Task: Find connections with filter location Wesel with filter topic #sustainabilitywith filter profile language French with filter current company Rabobank with filter school Yenepoya University with filter industry Religious Institutions with filter service category Public Speaking with filter keywords title Porter
Action: Mouse moved to (578, 82)
Screenshot: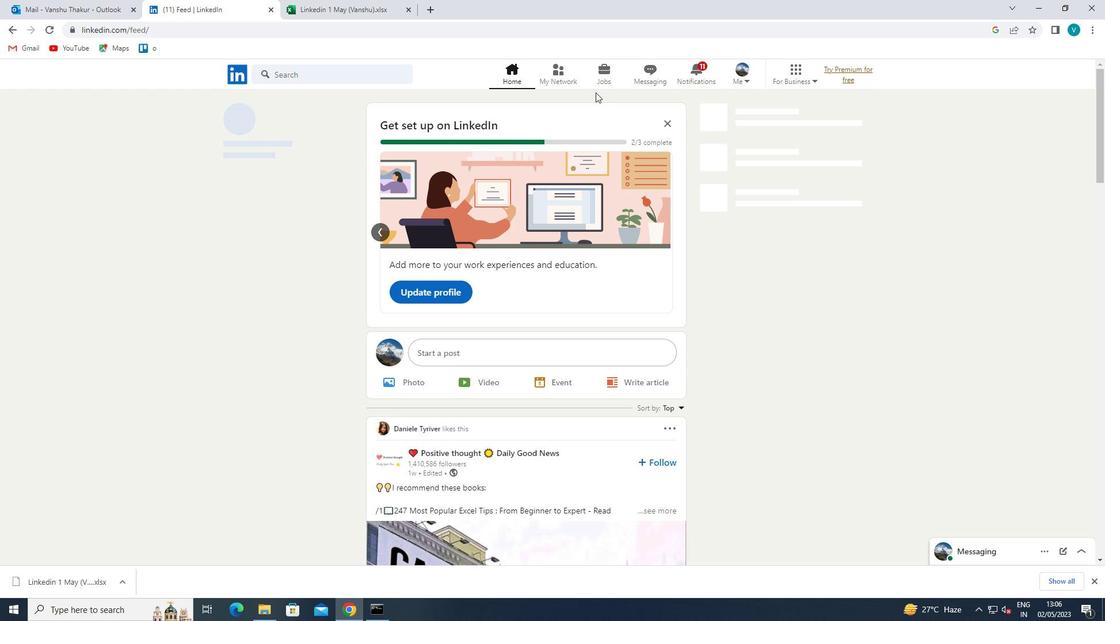 
Action: Mouse pressed left at (578, 82)
Screenshot: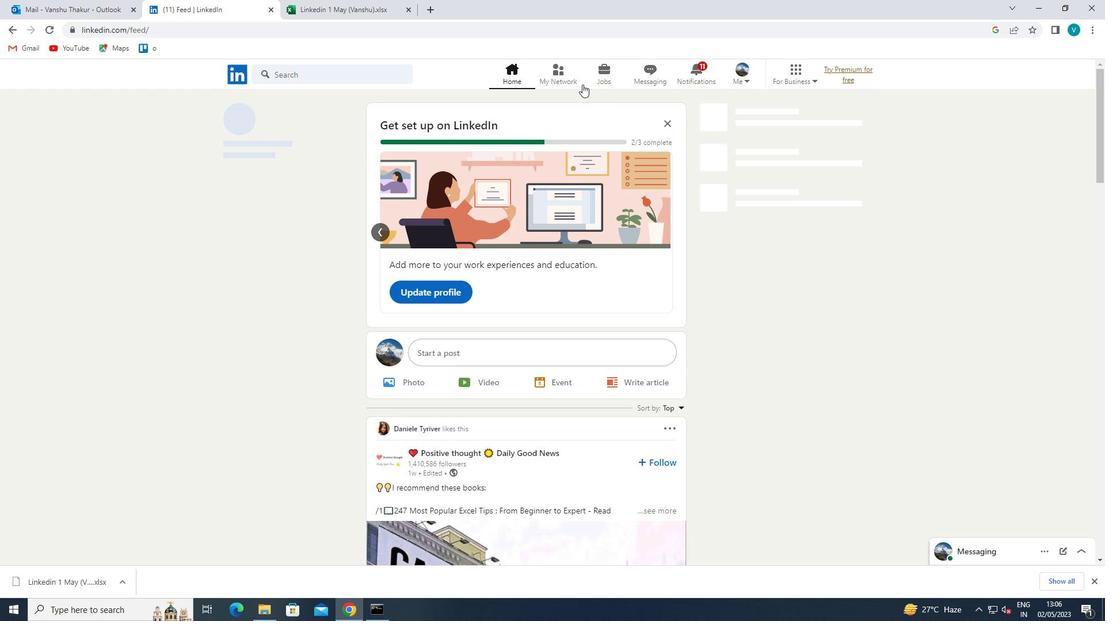 
Action: Mouse moved to (299, 142)
Screenshot: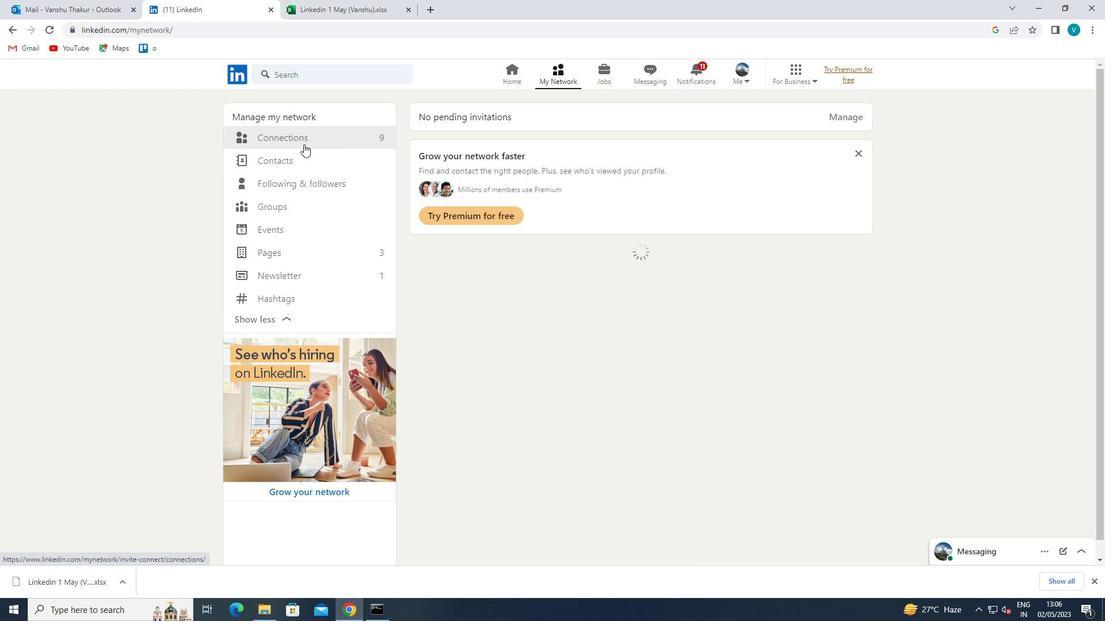 
Action: Mouse pressed left at (299, 142)
Screenshot: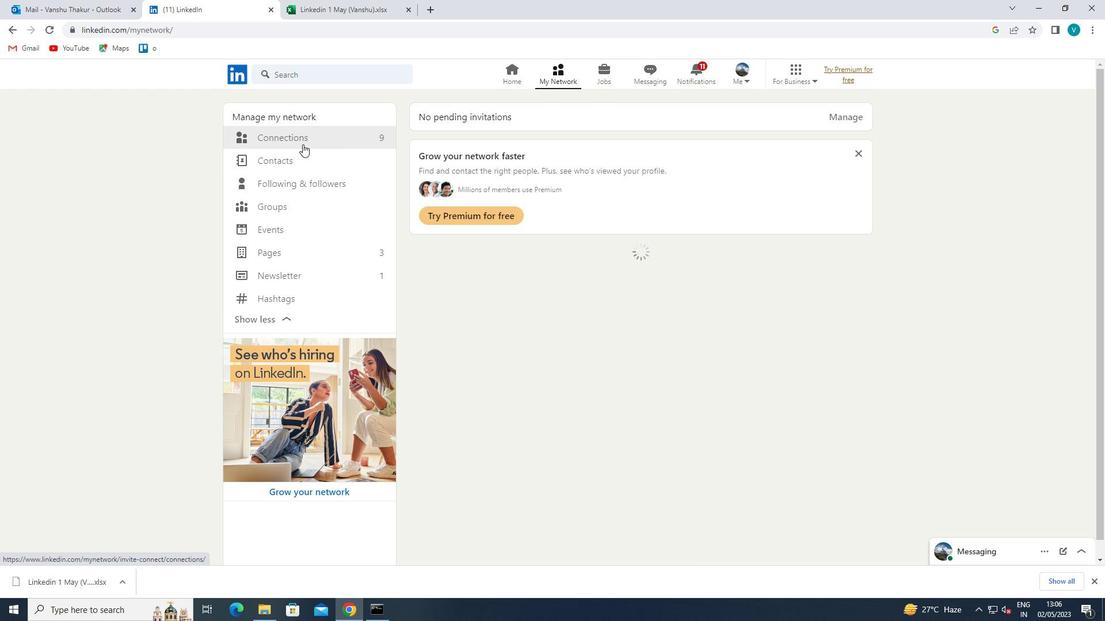
Action: Mouse moved to (622, 142)
Screenshot: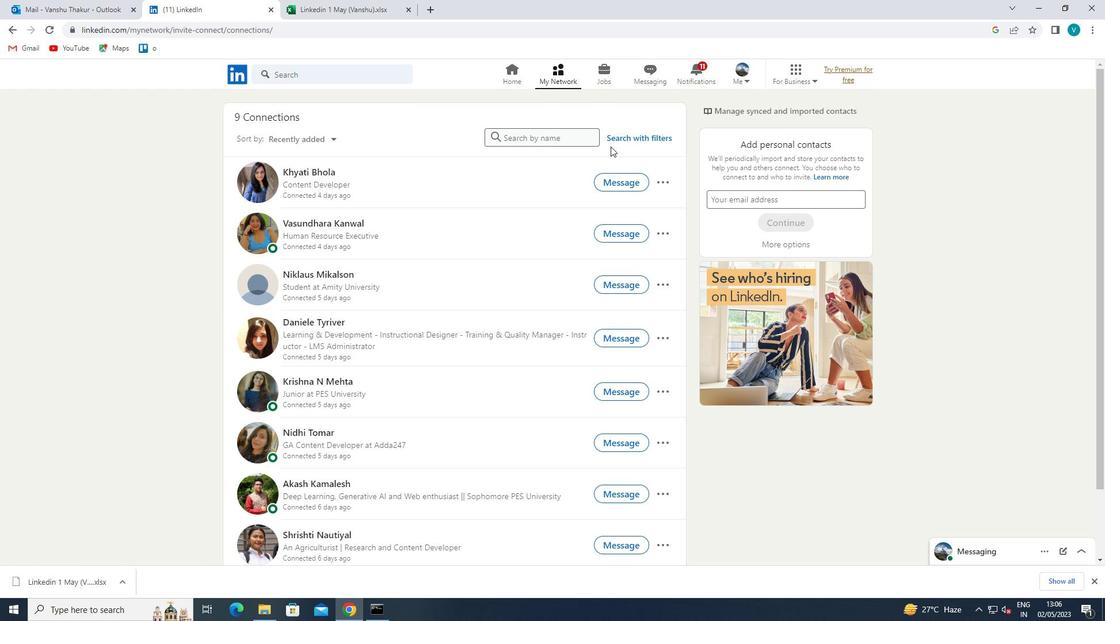 
Action: Mouse pressed left at (622, 142)
Screenshot: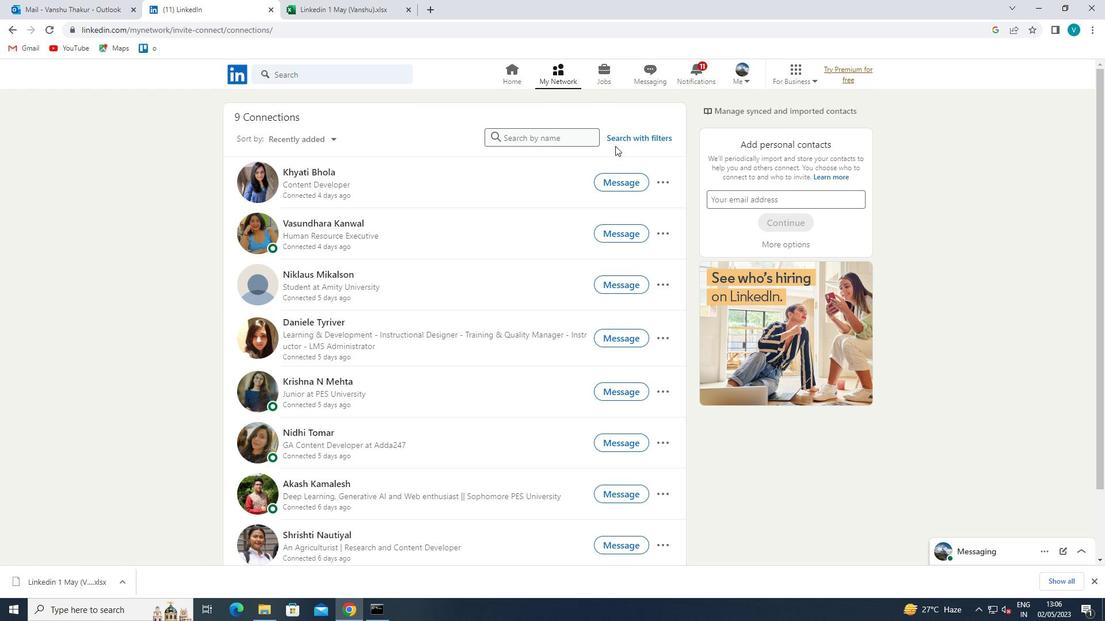 
Action: Mouse moved to (554, 108)
Screenshot: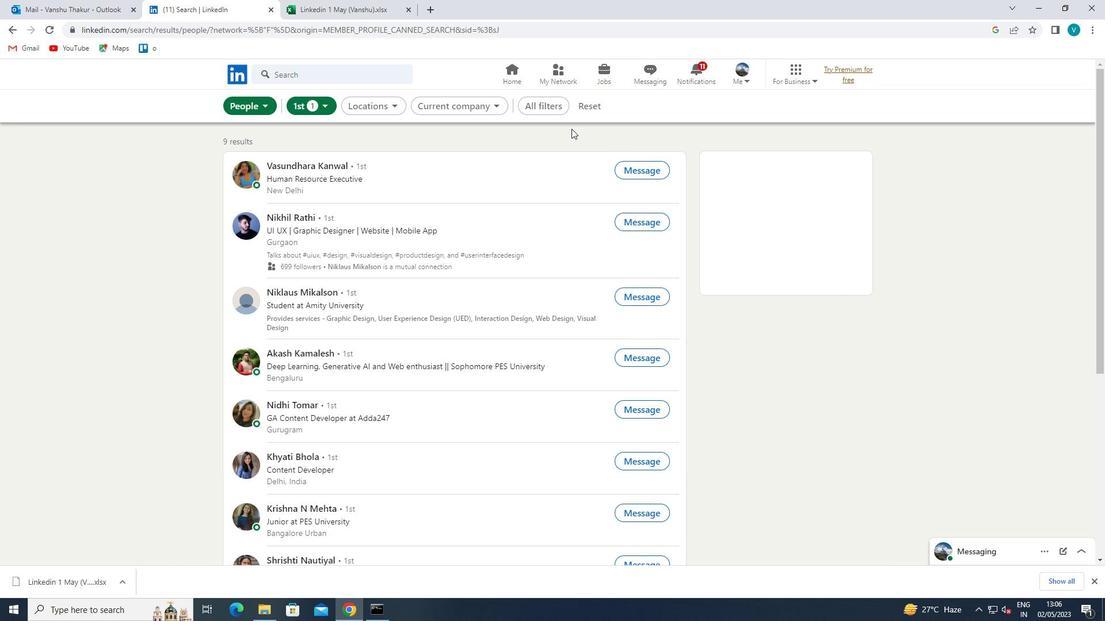
Action: Mouse pressed left at (554, 108)
Screenshot: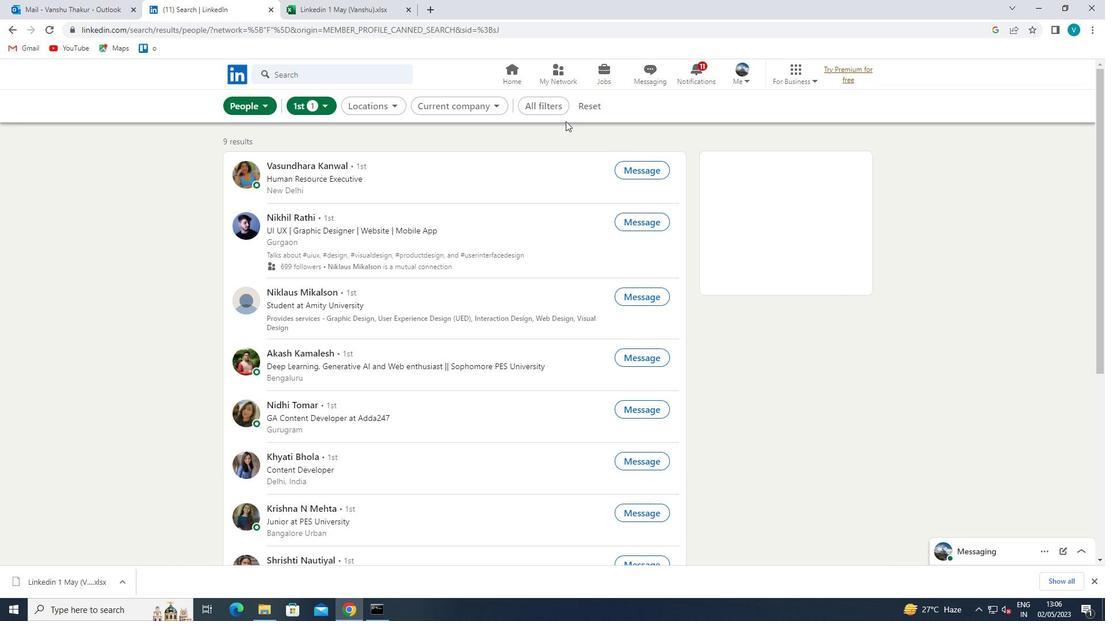 
Action: Mouse moved to (917, 229)
Screenshot: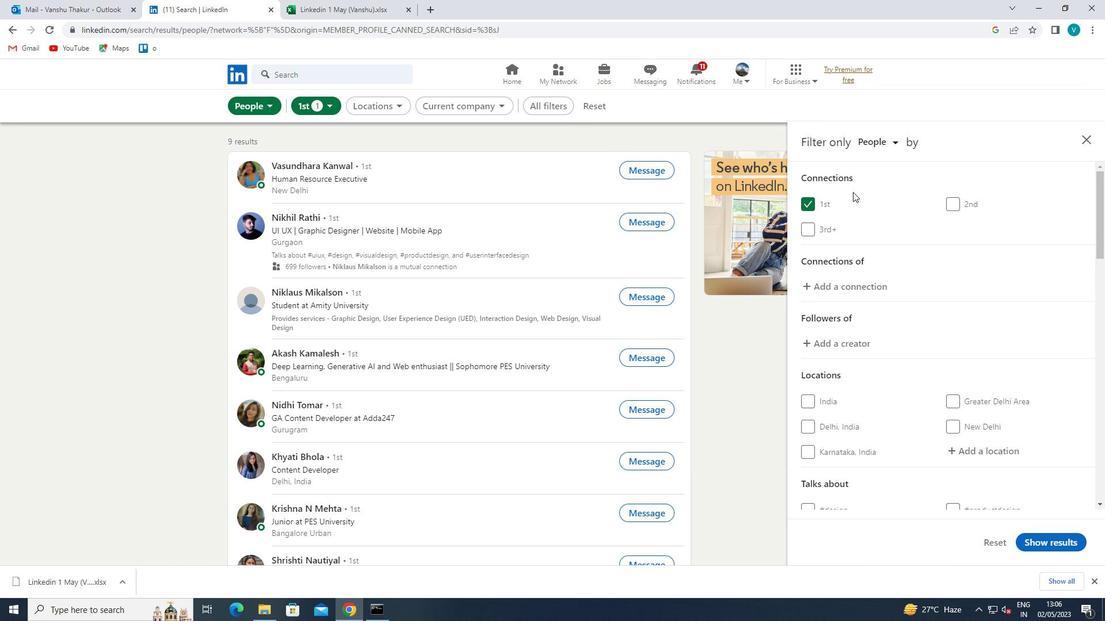 
Action: Mouse scrolled (917, 229) with delta (0, 0)
Screenshot: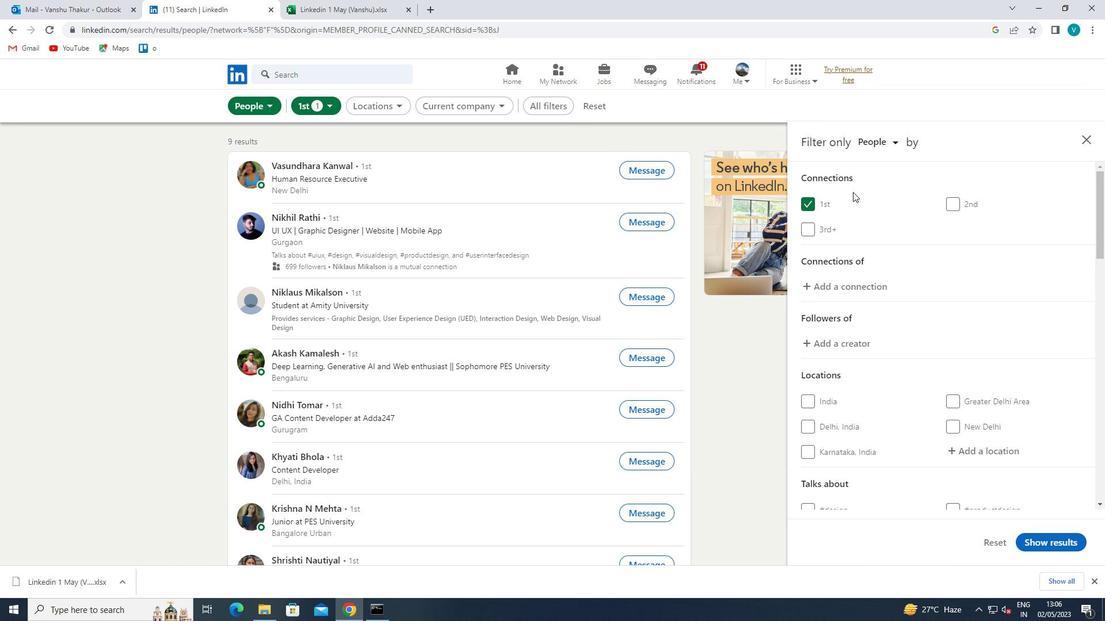 
Action: Mouse moved to (988, 390)
Screenshot: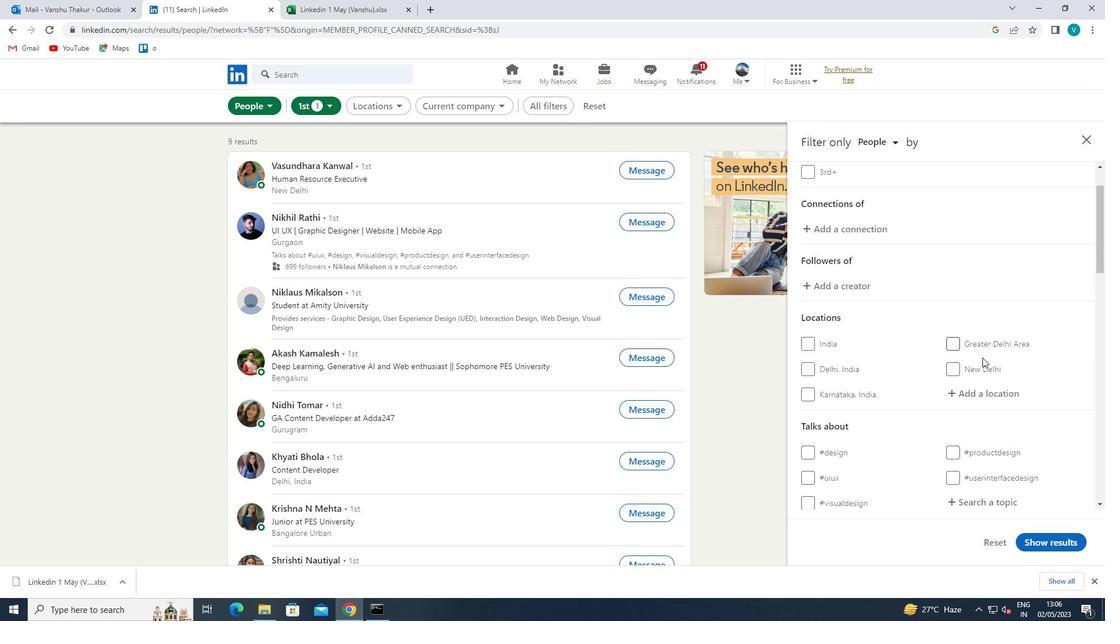 
Action: Mouse pressed left at (988, 390)
Screenshot: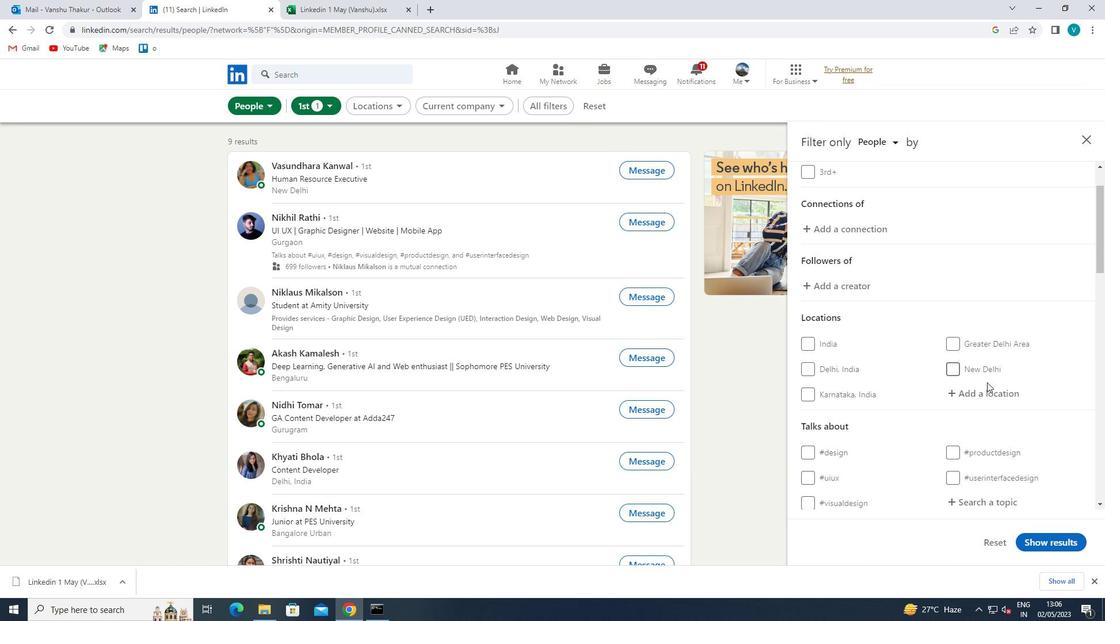 
Action: Key pressed <Key.shift>WESEL
Screenshot: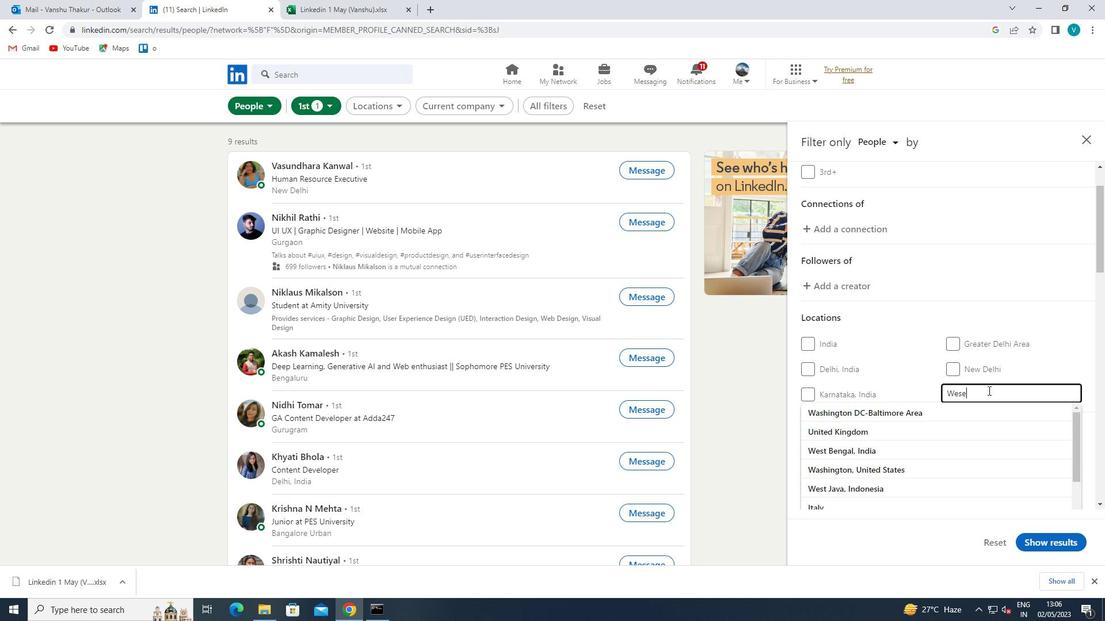 
Action: Mouse moved to (952, 413)
Screenshot: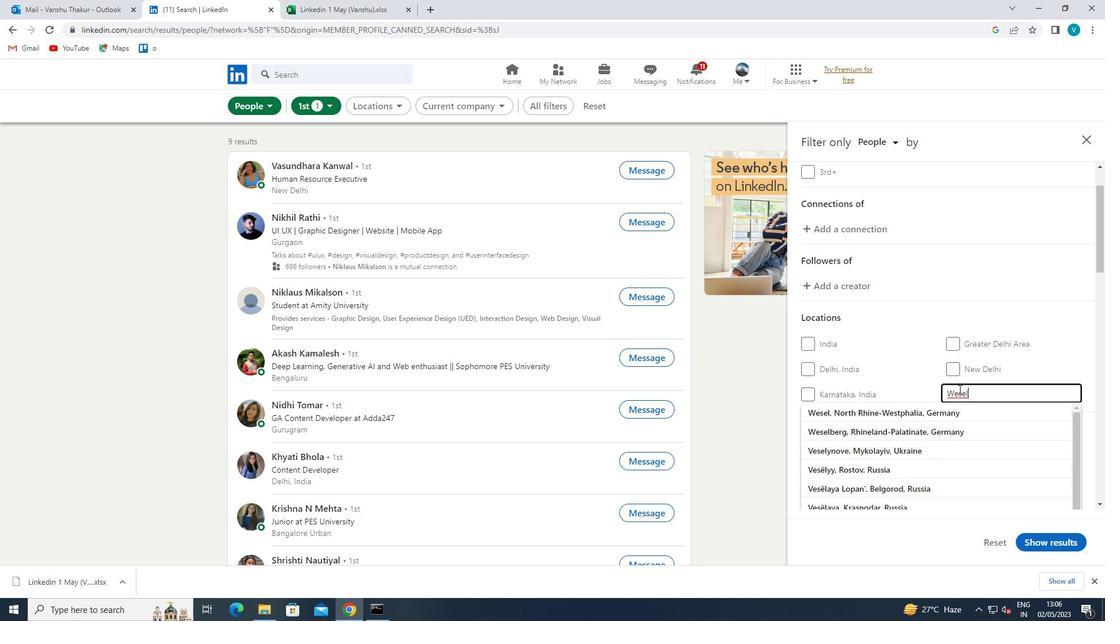 
Action: Mouse pressed left at (952, 413)
Screenshot: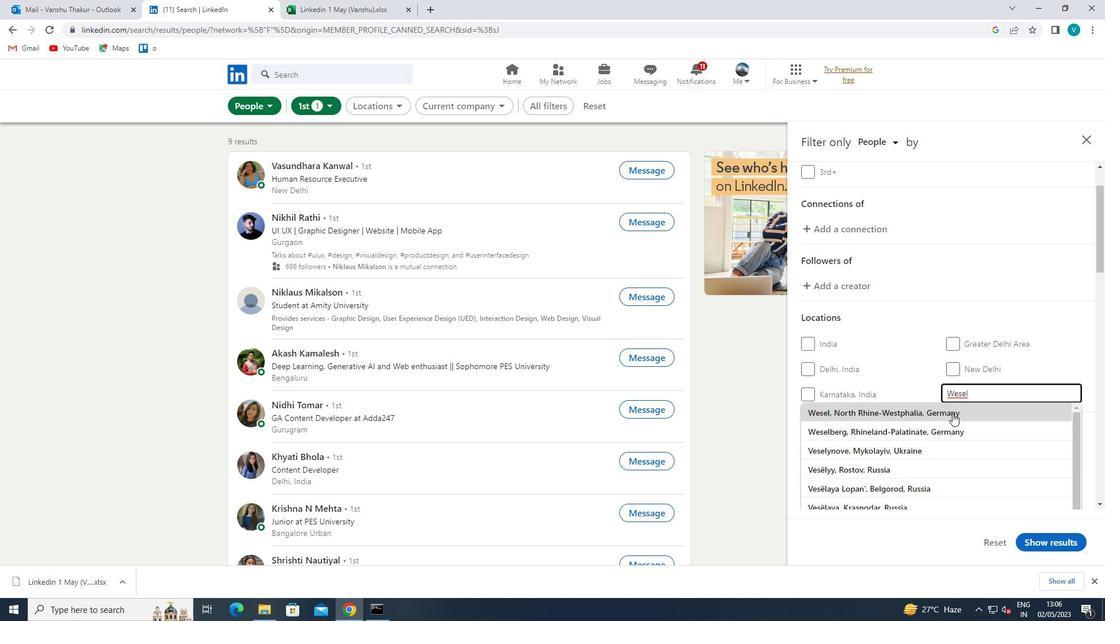 
Action: Mouse scrolled (952, 413) with delta (0, 0)
Screenshot: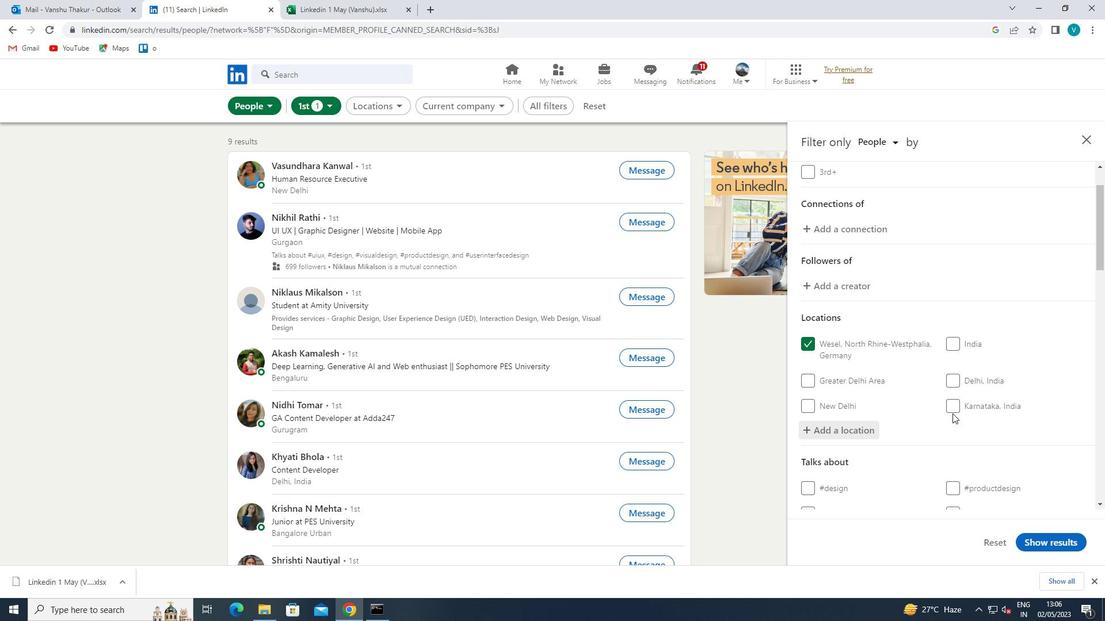 
Action: Mouse scrolled (952, 413) with delta (0, 0)
Screenshot: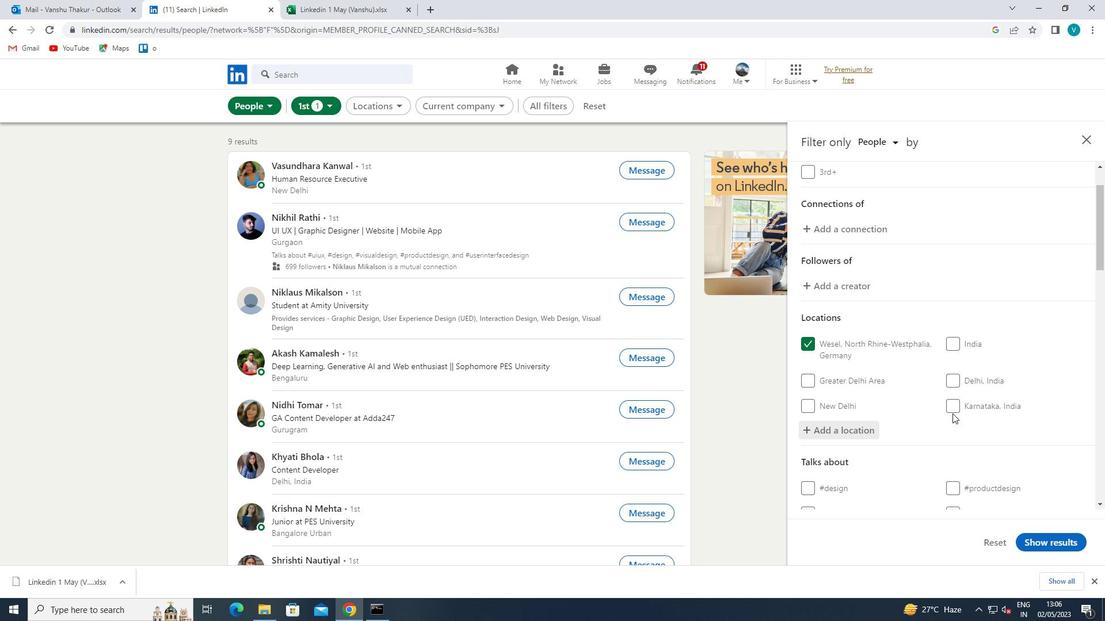 
Action: Mouse scrolled (952, 413) with delta (0, 0)
Screenshot: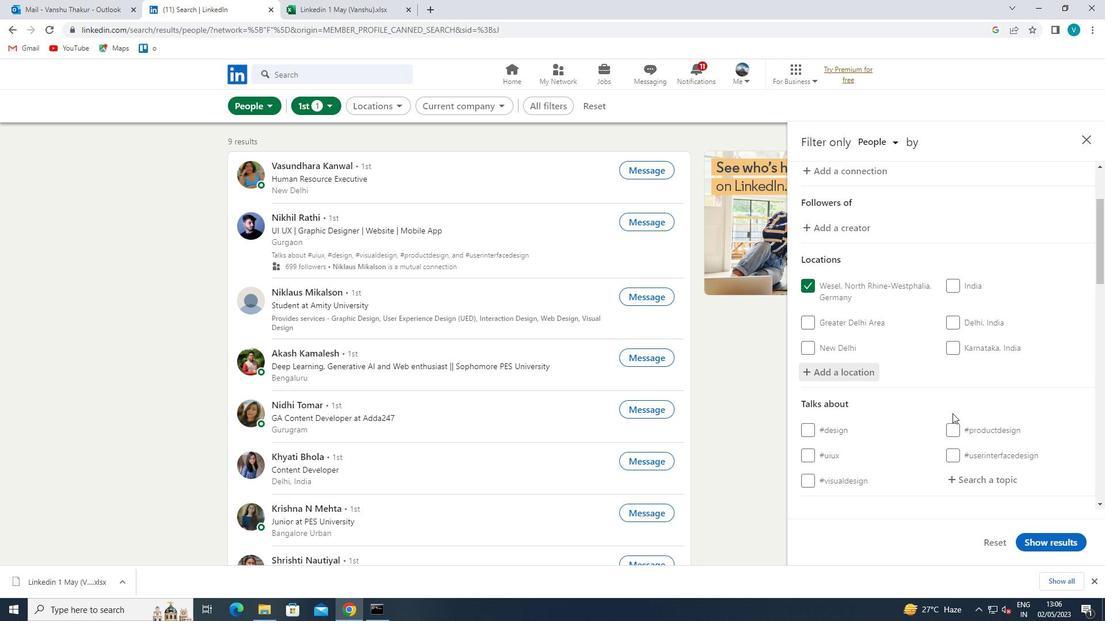 
Action: Mouse moved to (981, 370)
Screenshot: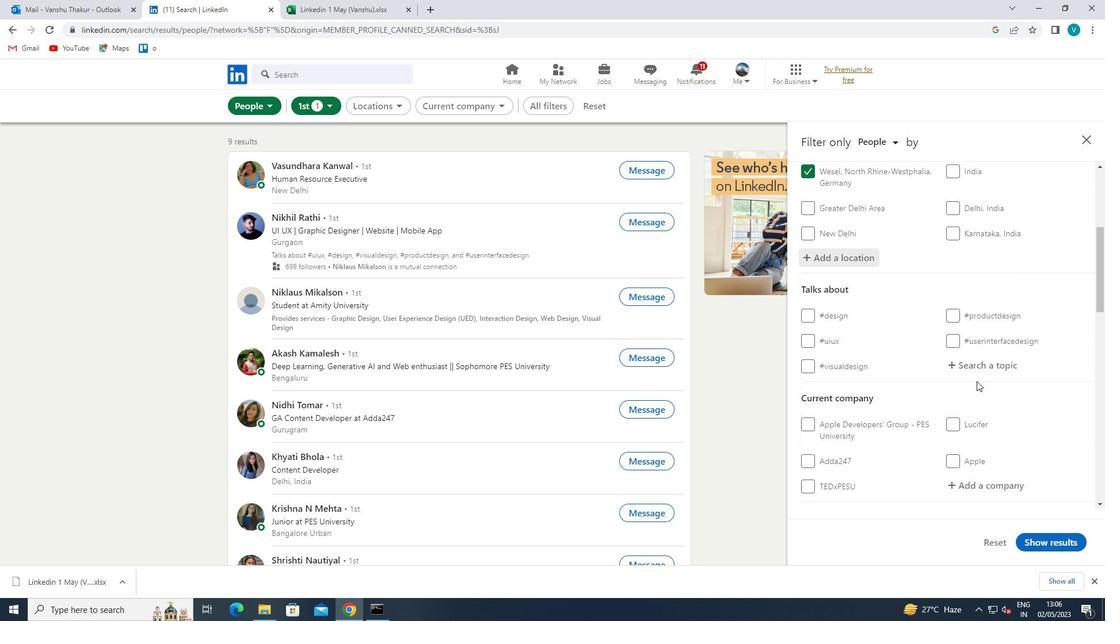 
Action: Mouse pressed left at (981, 370)
Screenshot: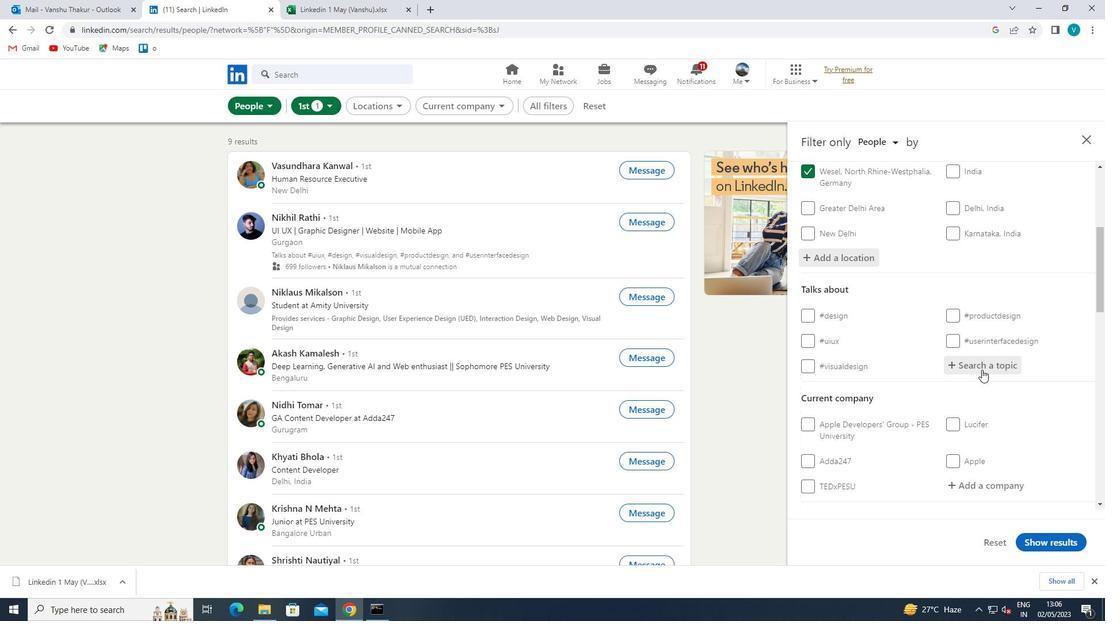 
Action: Key pressed <Key.shift><Key.shift>#SUSTAINABILITY
Screenshot: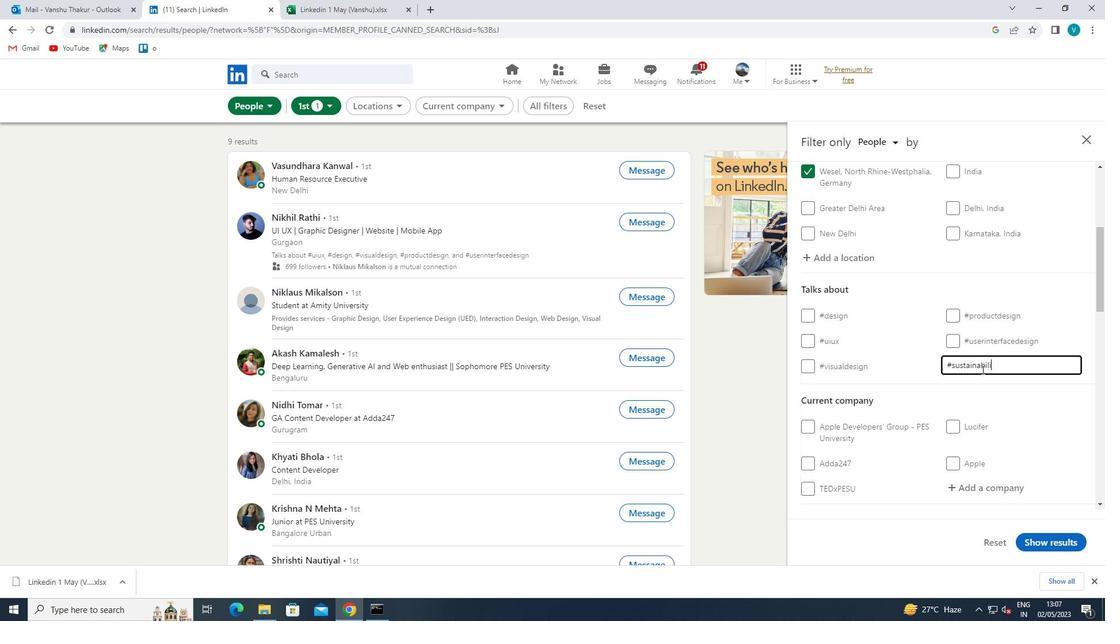 
Action: Mouse moved to (929, 378)
Screenshot: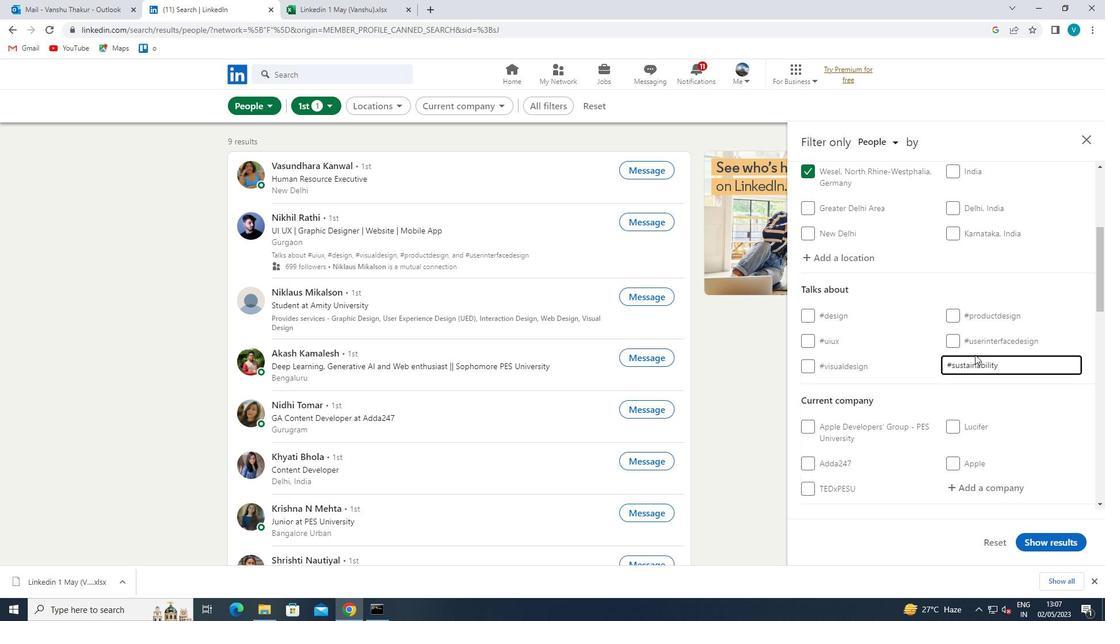
Action: Mouse pressed left at (929, 378)
Screenshot: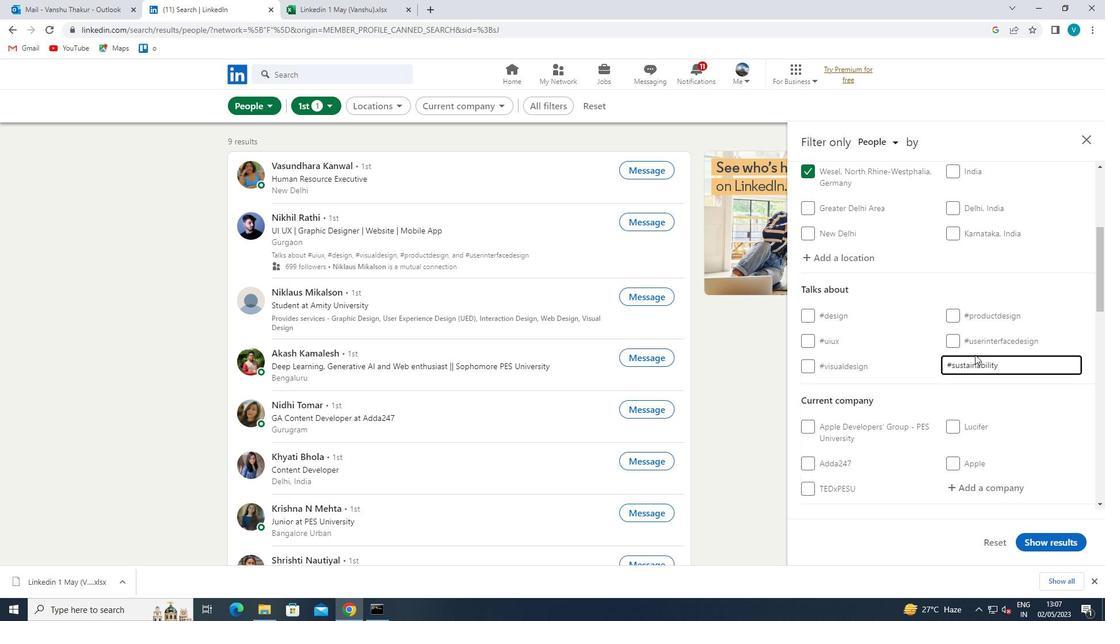 
Action: Mouse scrolled (929, 378) with delta (0, 0)
Screenshot: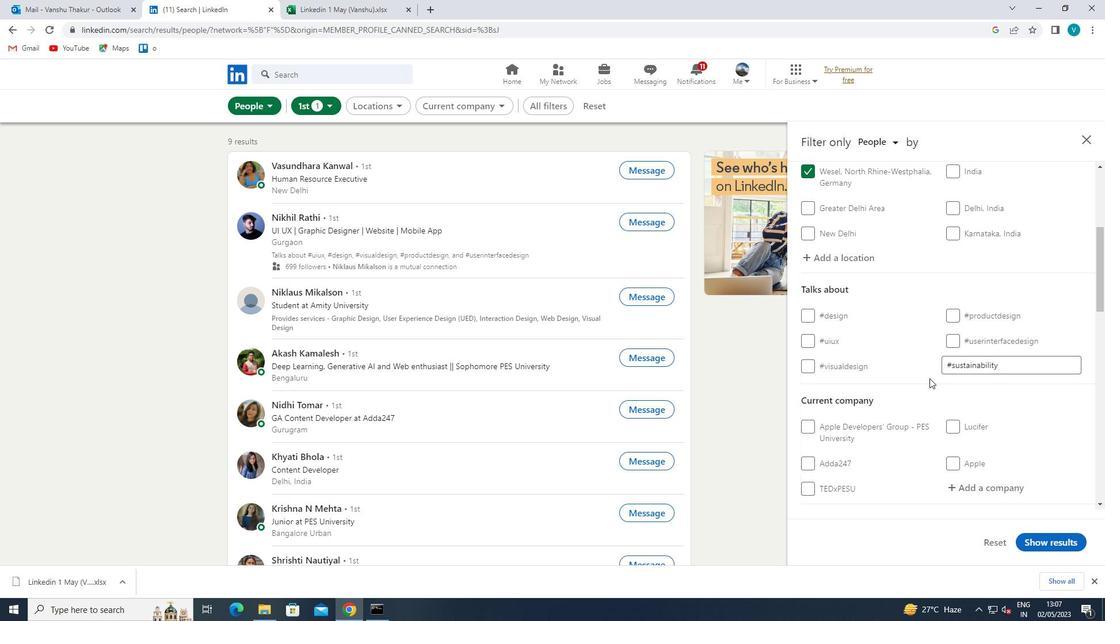 
Action: Mouse scrolled (929, 378) with delta (0, 0)
Screenshot: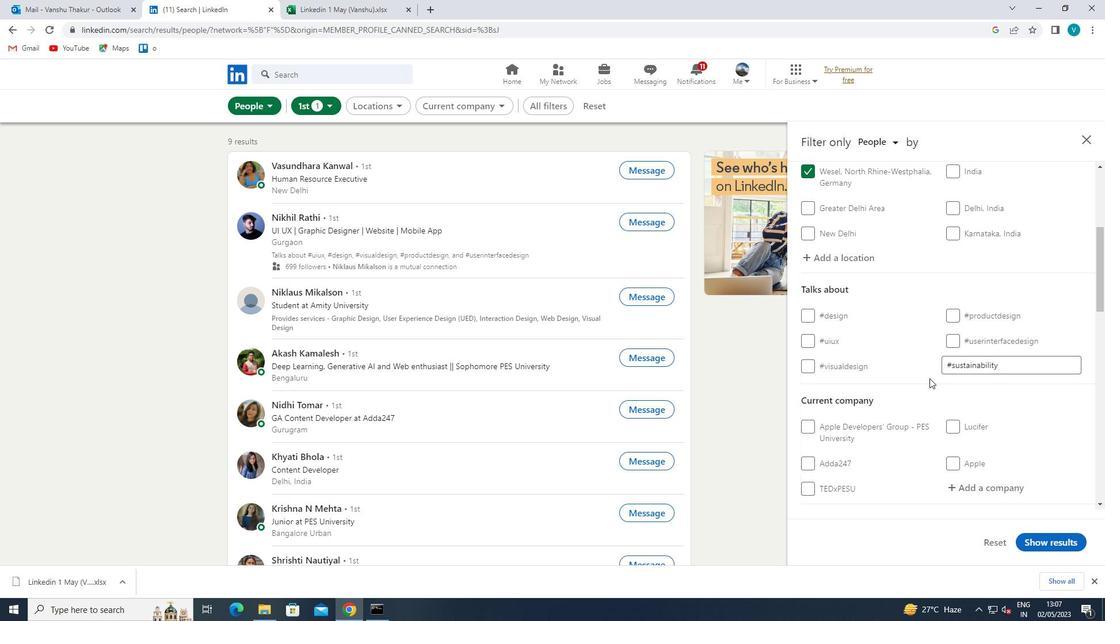 
Action: Mouse scrolled (929, 378) with delta (0, 0)
Screenshot: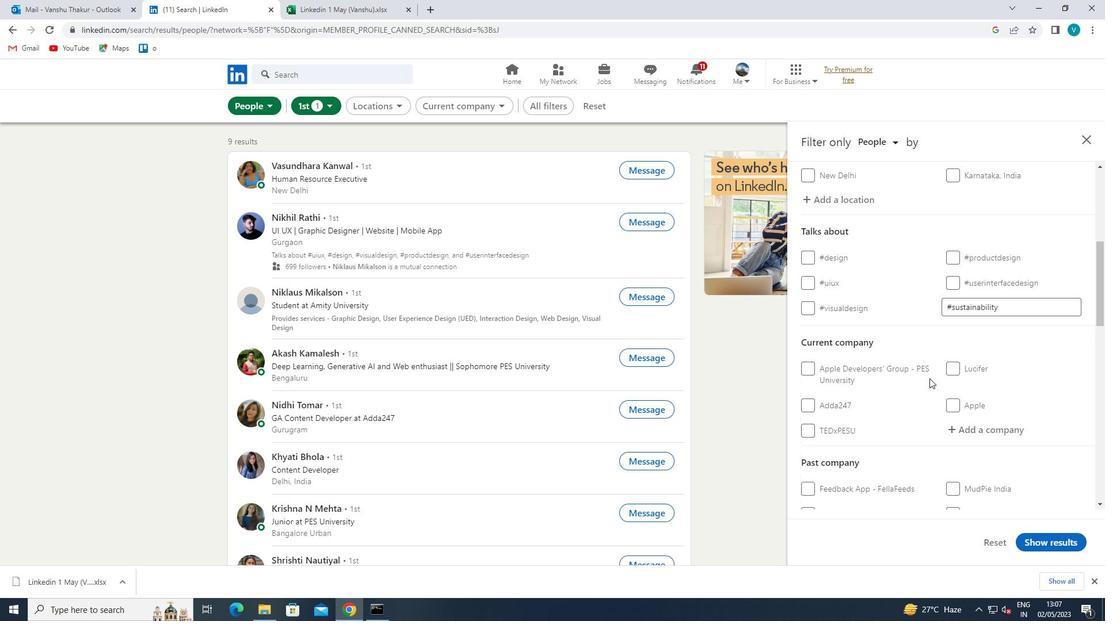 
Action: Mouse moved to (992, 315)
Screenshot: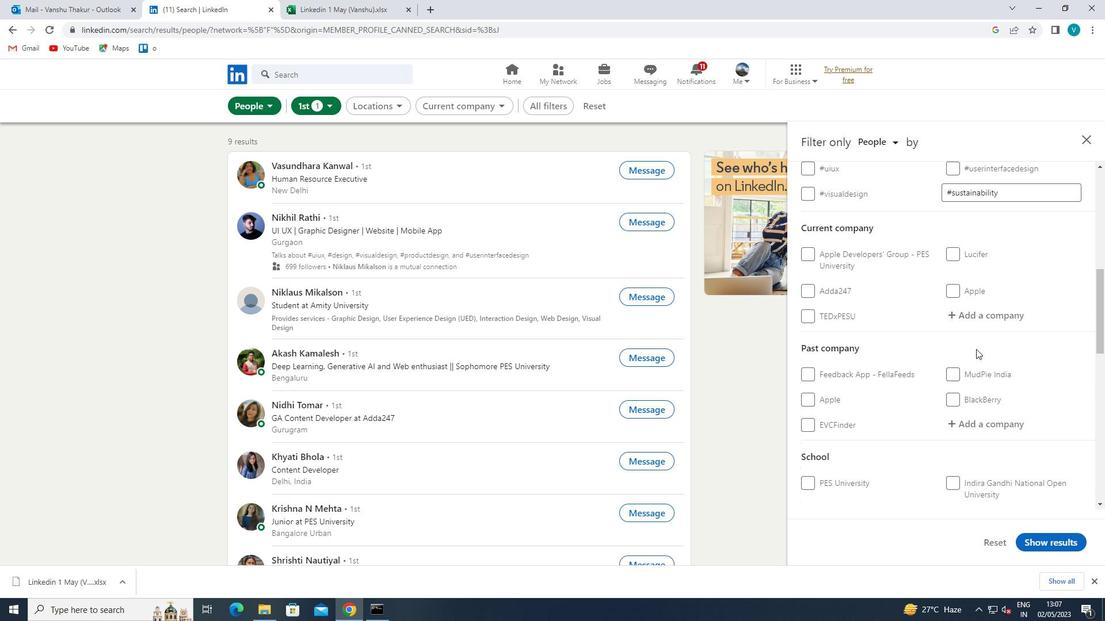 
Action: Mouse pressed left at (992, 315)
Screenshot: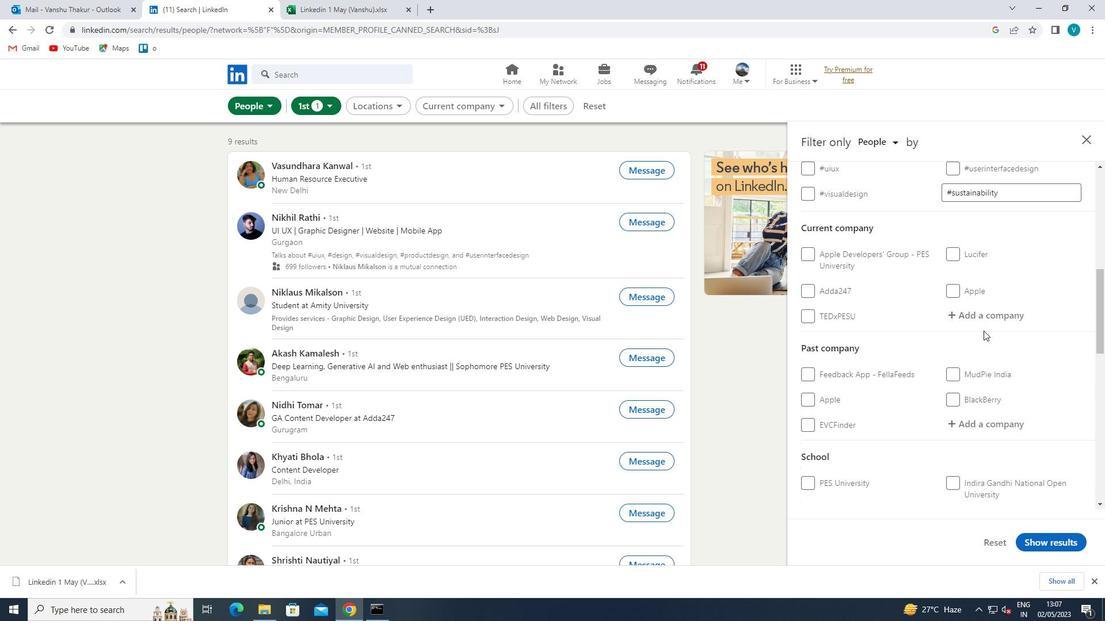 
Action: Key pressed <Key.shift>RABOBAN
Screenshot: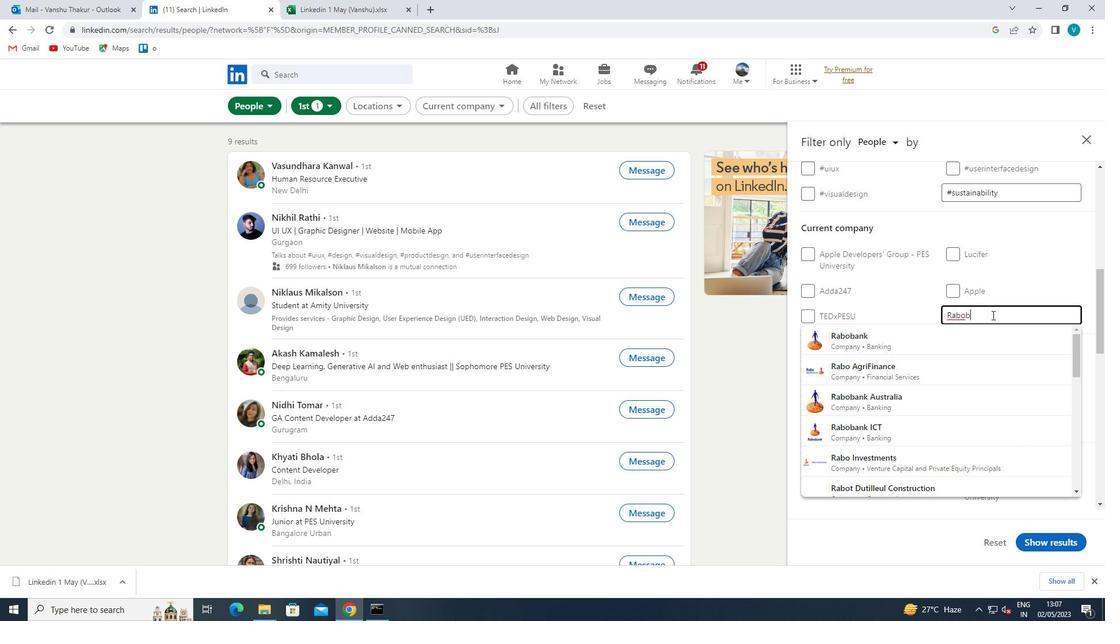 
Action: Mouse moved to (960, 332)
Screenshot: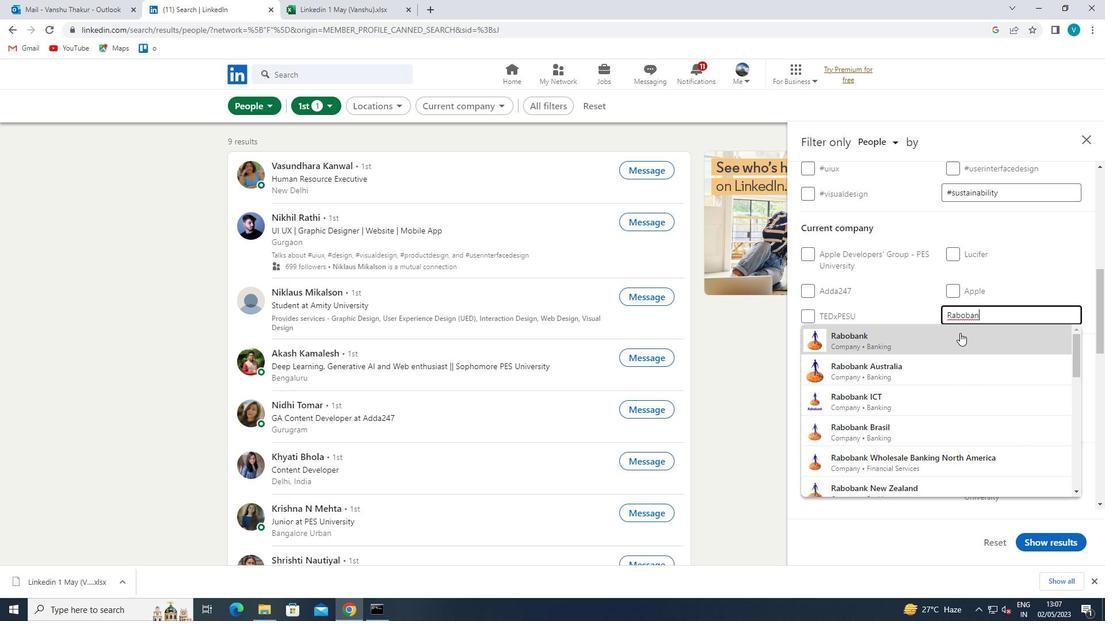 
Action: Mouse pressed left at (960, 332)
Screenshot: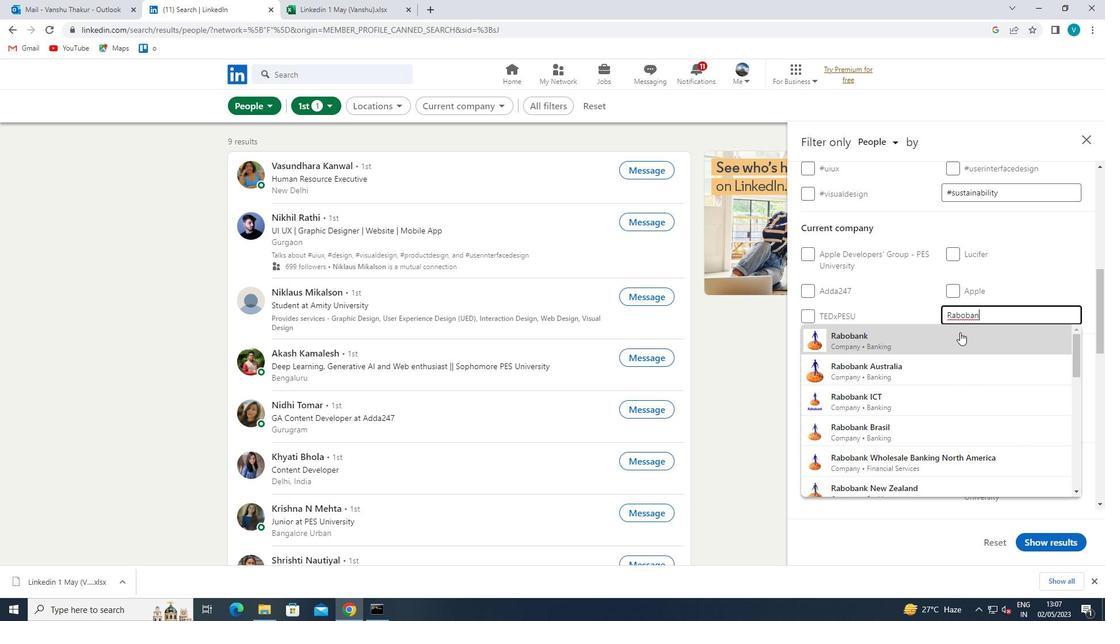 
Action: Mouse scrolled (960, 332) with delta (0, 0)
Screenshot: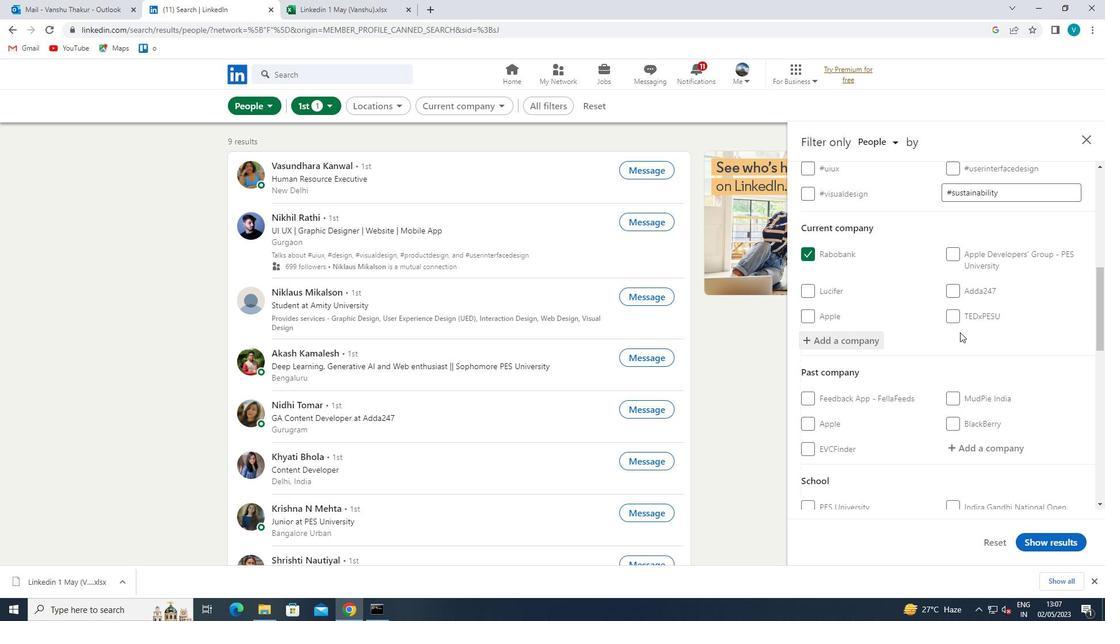 
Action: Mouse scrolled (960, 332) with delta (0, 0)
Screenshot: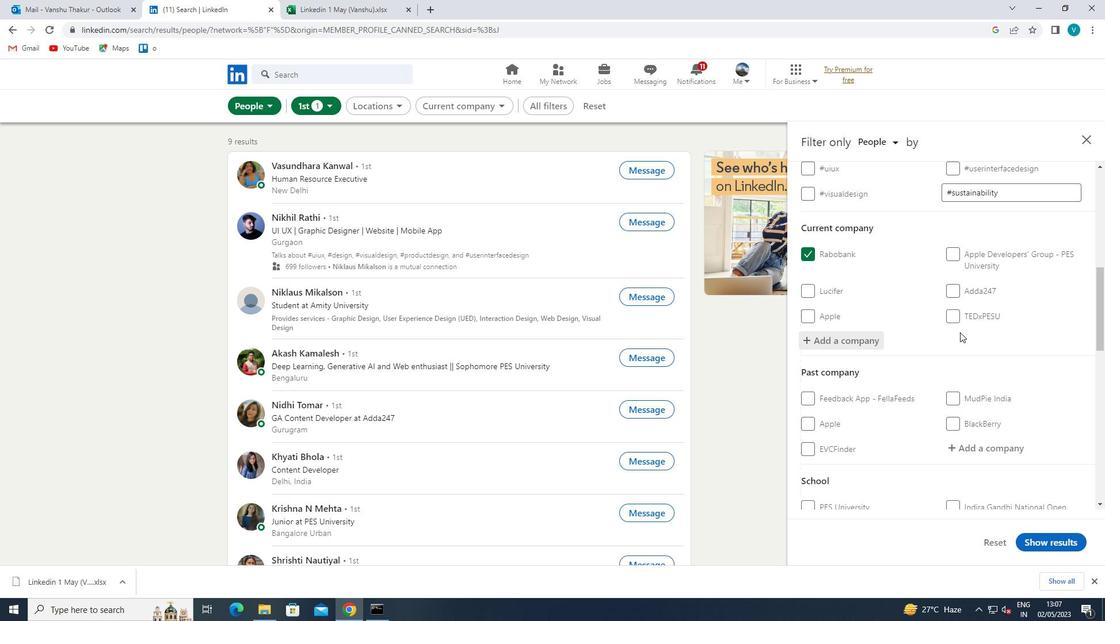 
Action: Mouse scrolled (960, 332) with delta (0, 0)
Screenshot: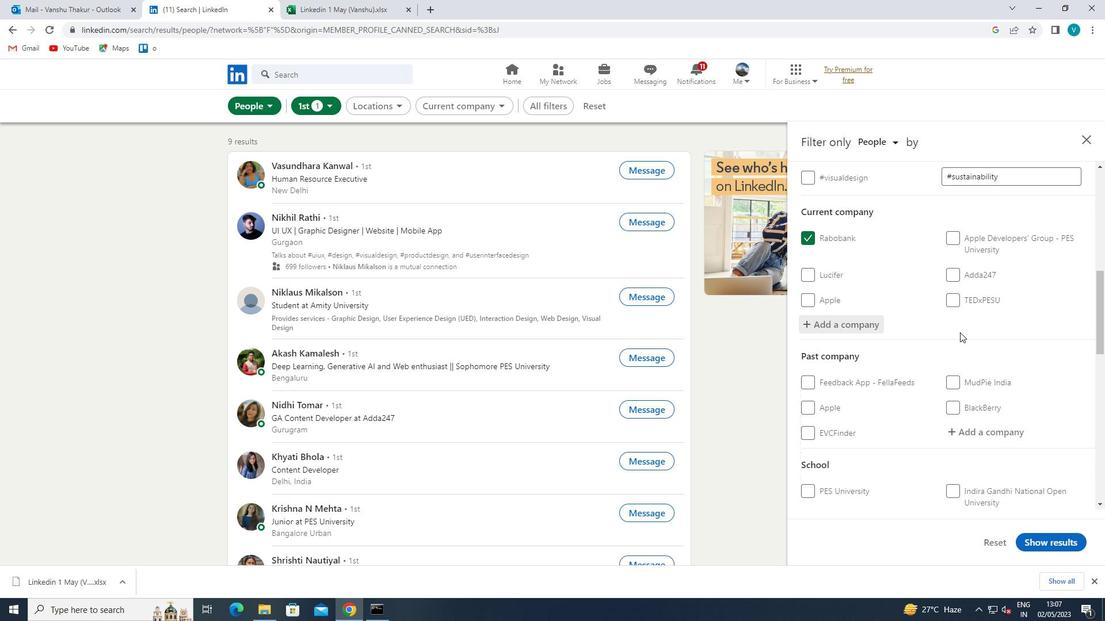 
Action: Mouse moved to (979, 419)
Screenshot: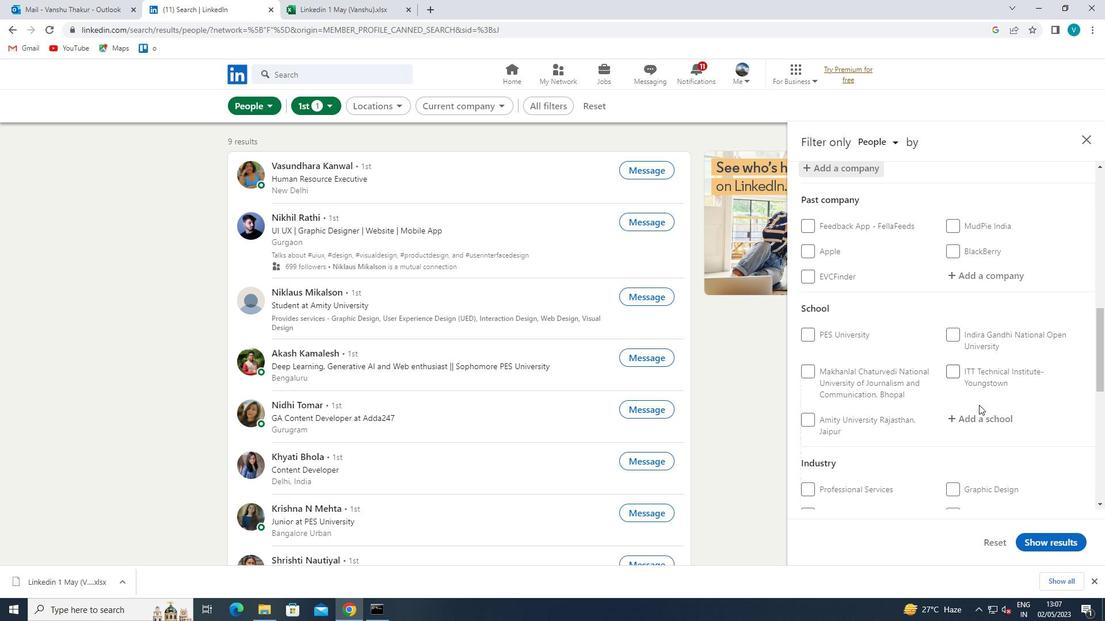 
Action: Mouse pressed left at (979, 419)
Screenshot: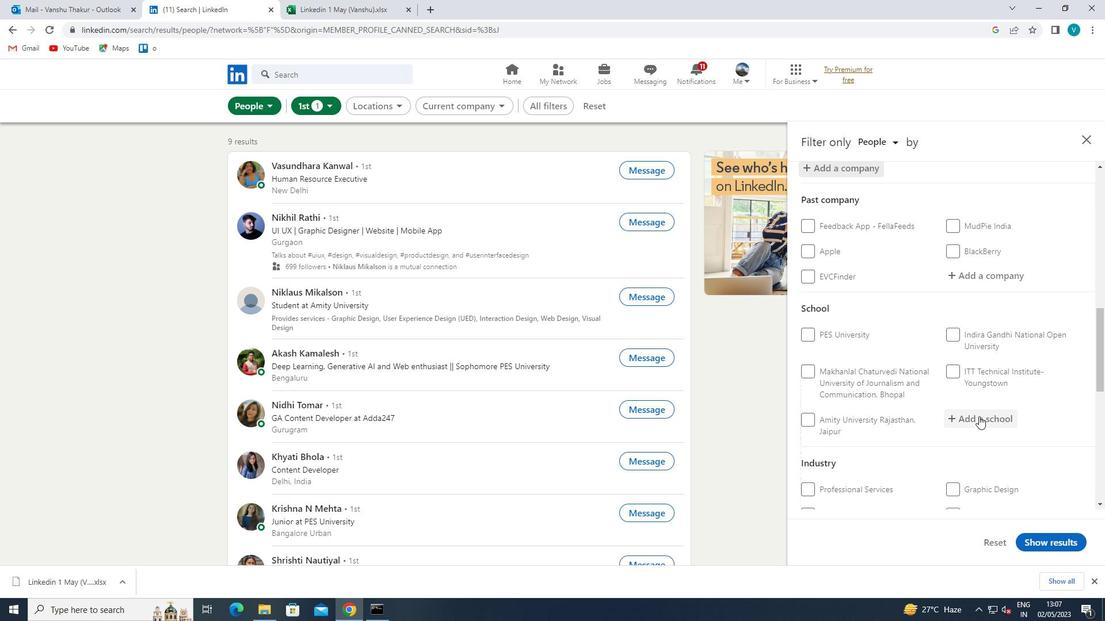 
Action: Mouse moved to (979, 418)
Screenshot: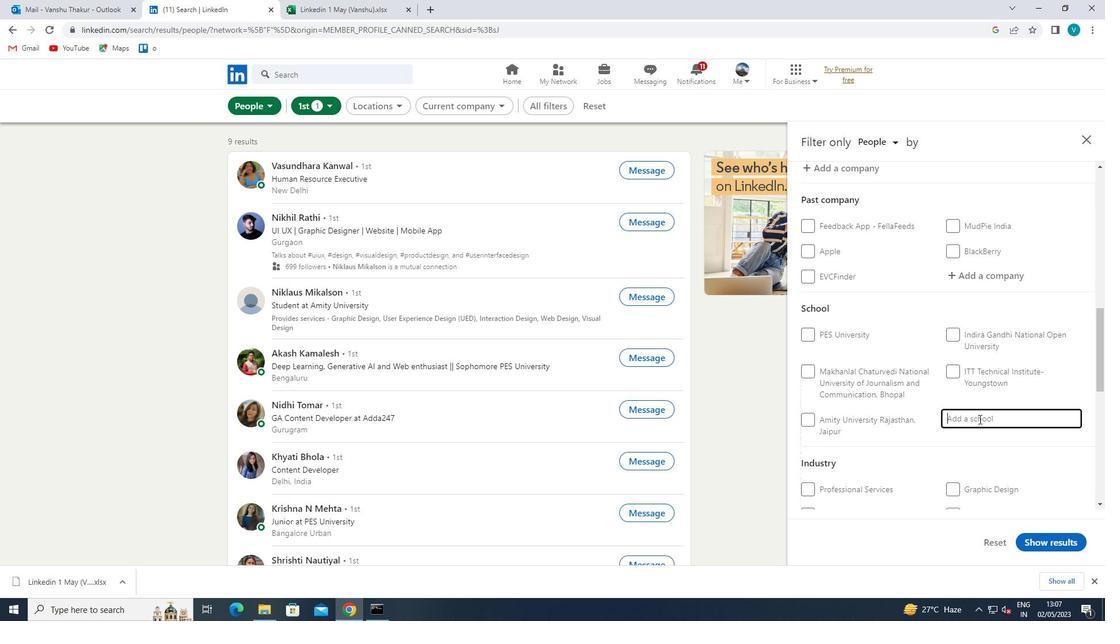 
Action: Key pressed <Key.shift>YENEPOYA<Key.space>
Screenshot: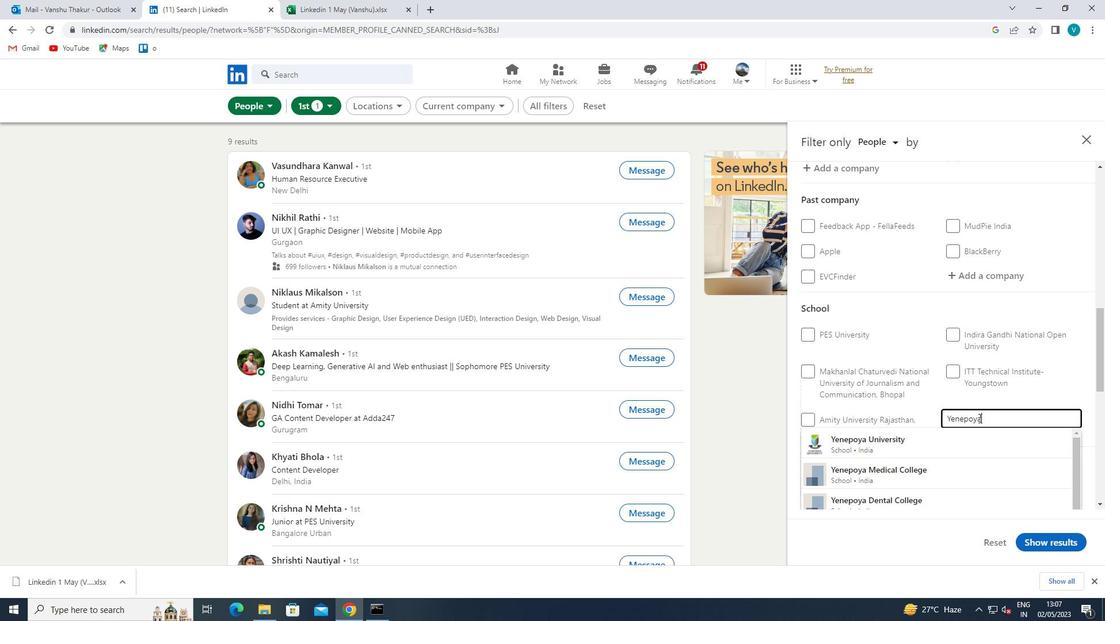 
Action: Mouse moved to (928, 441)
Screenshot: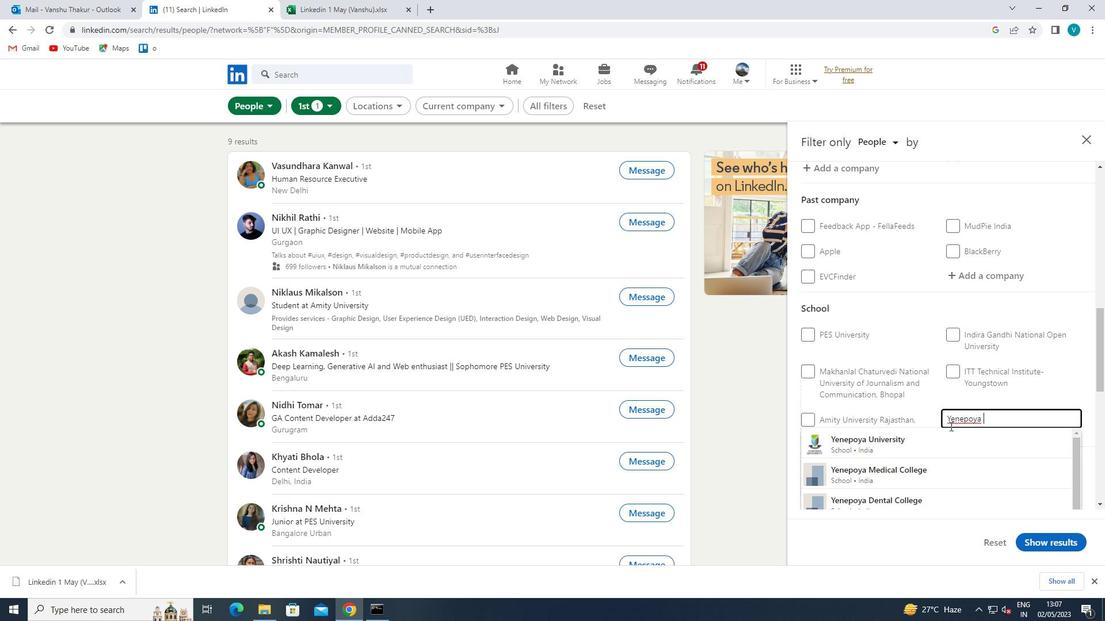 
Action: Mouse pressed left at (928, 441)
Screenshot: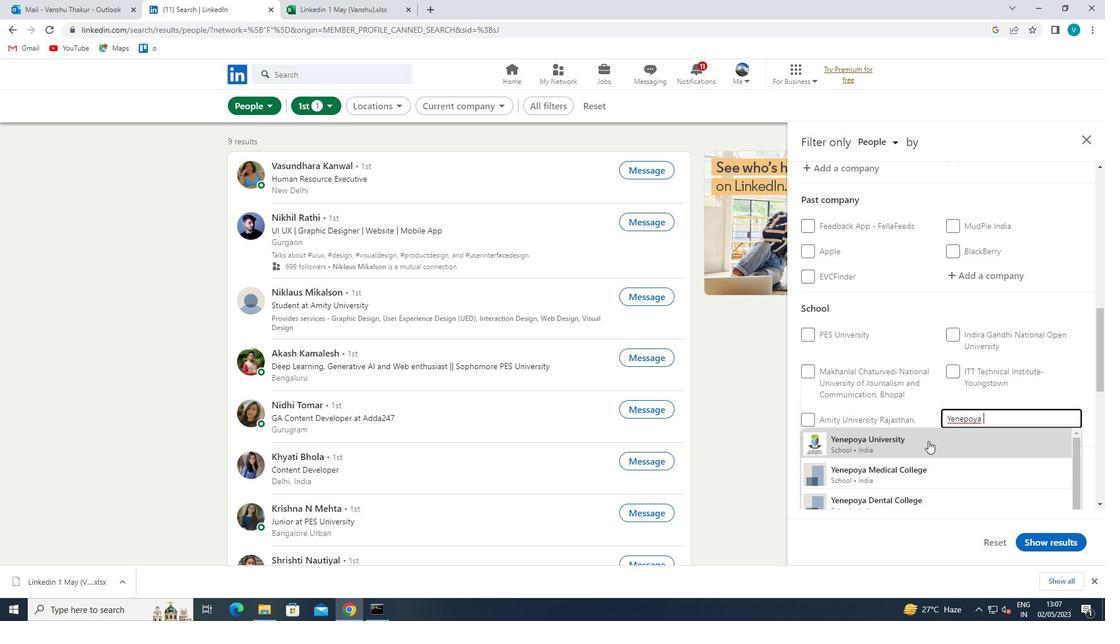 
Action: Mouse moved to (930, 427)
Screenshot: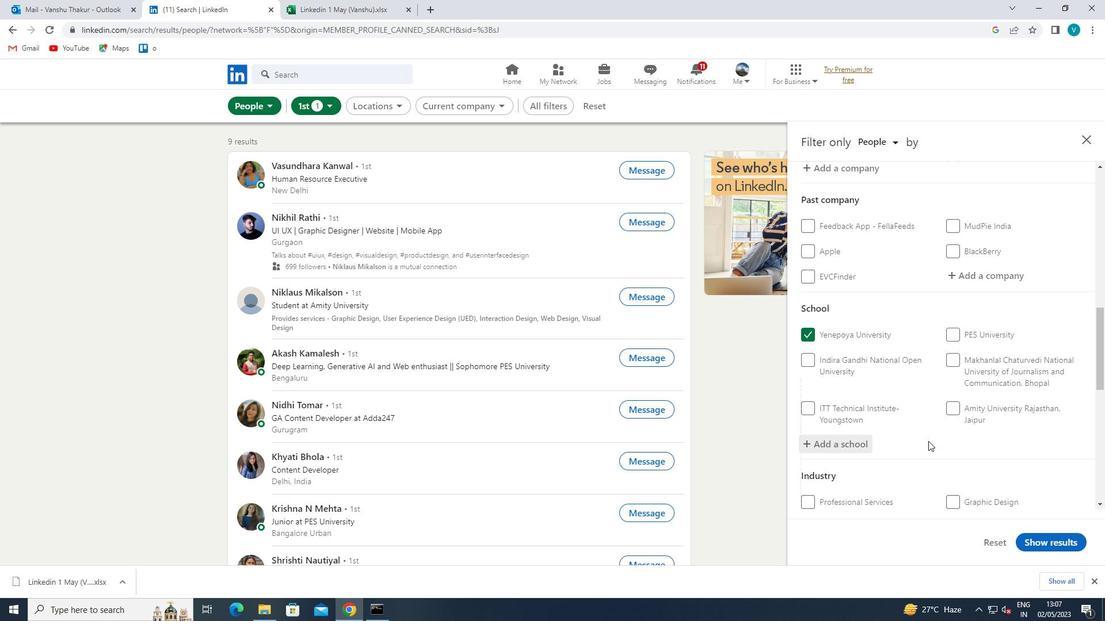 
Action: Mouse scrolled (930, 426) with delta (0, 0)
Screenshot: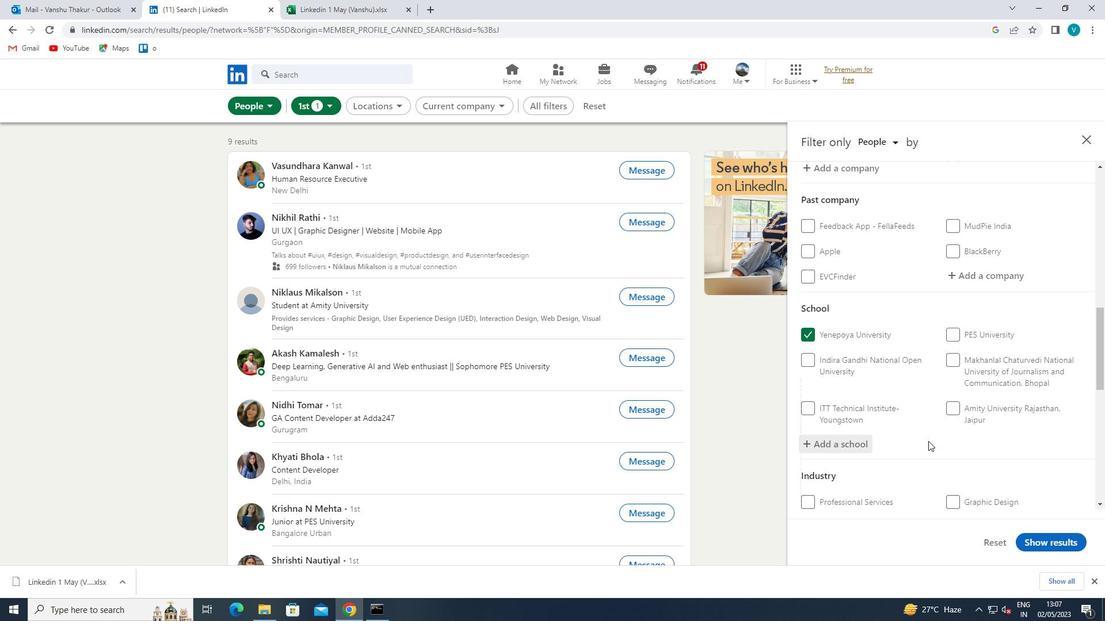 
Action: Mouse moved to (931, 423)
Screenshot: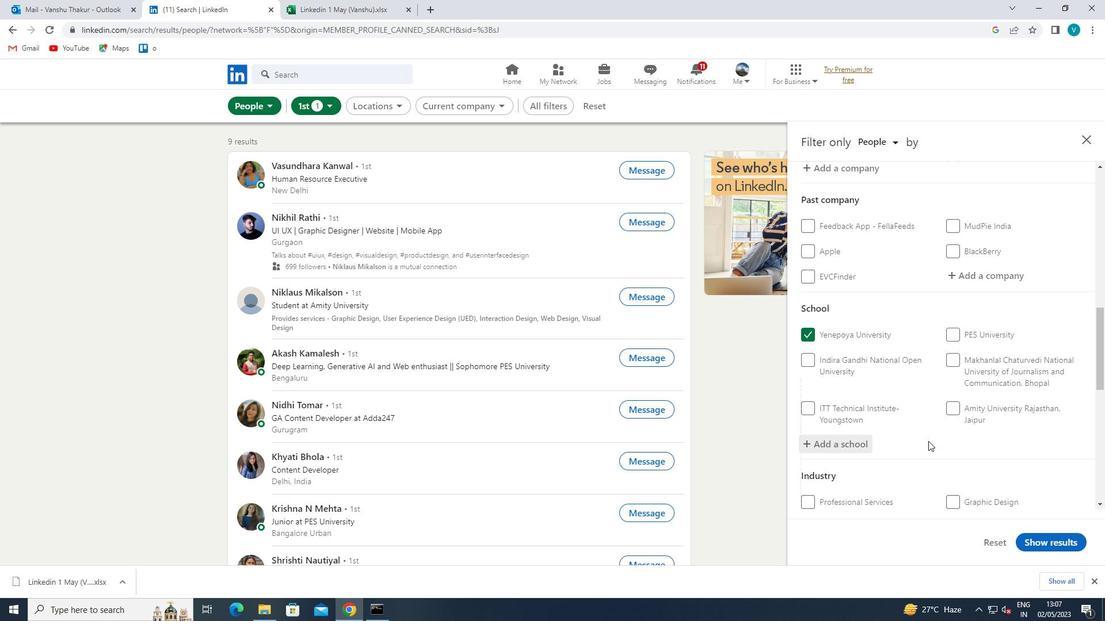 
Action: Mouse scrolled (931, 423) with delta (0, 0)
Screenshot: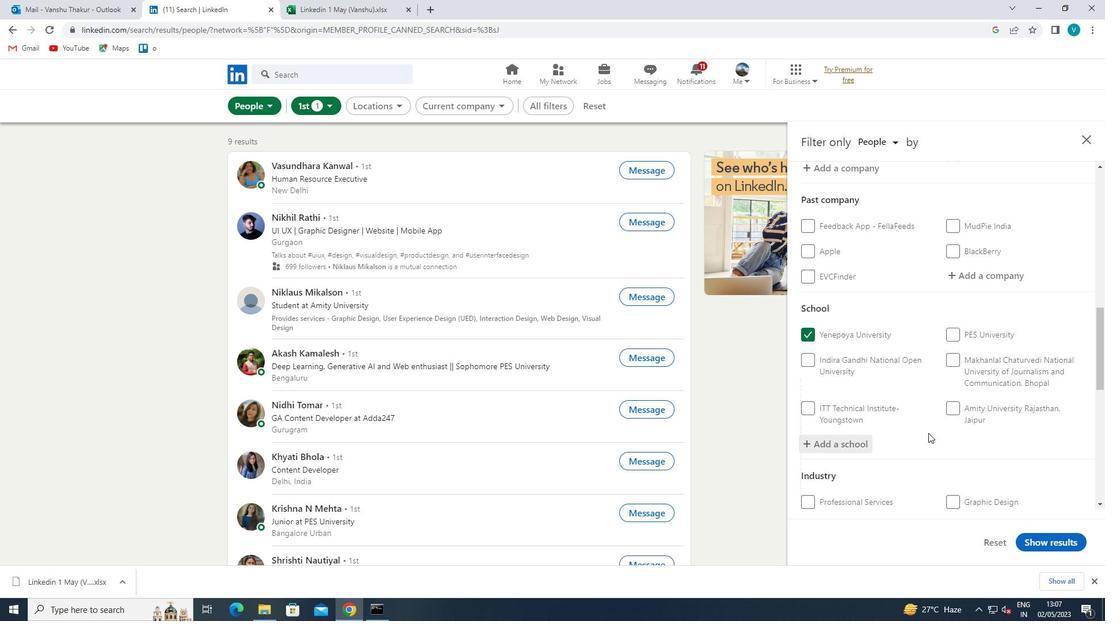 
Action: Mouse scrolled (931, 423) with delta (0, 0)
Screenshot: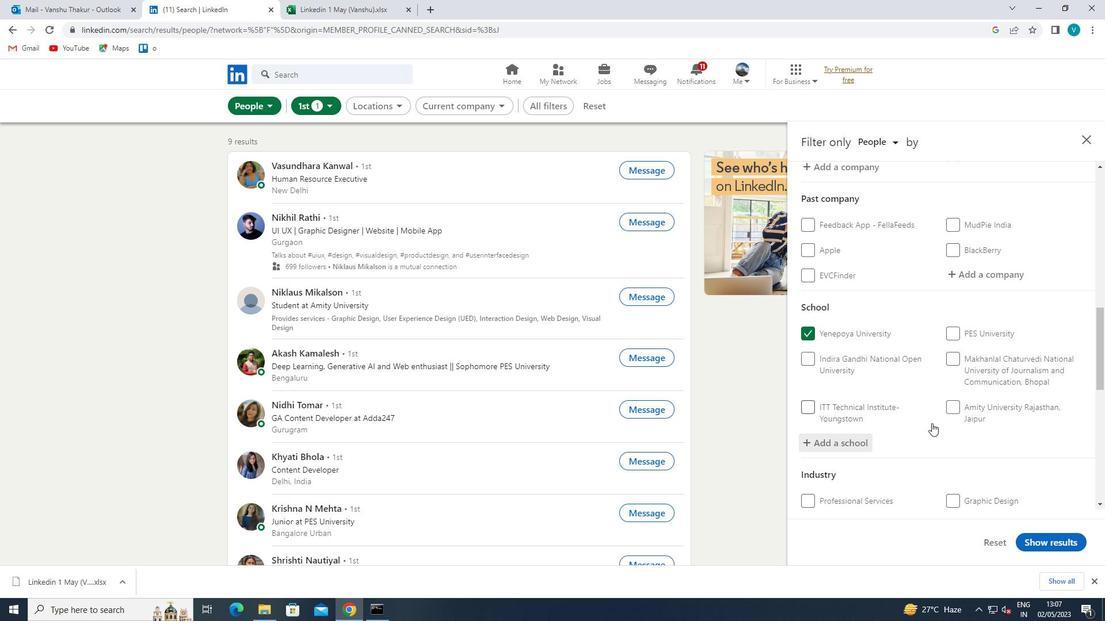 
Action: Mouse scrolled (931, 423) with delta (0, 0)
Screenshot: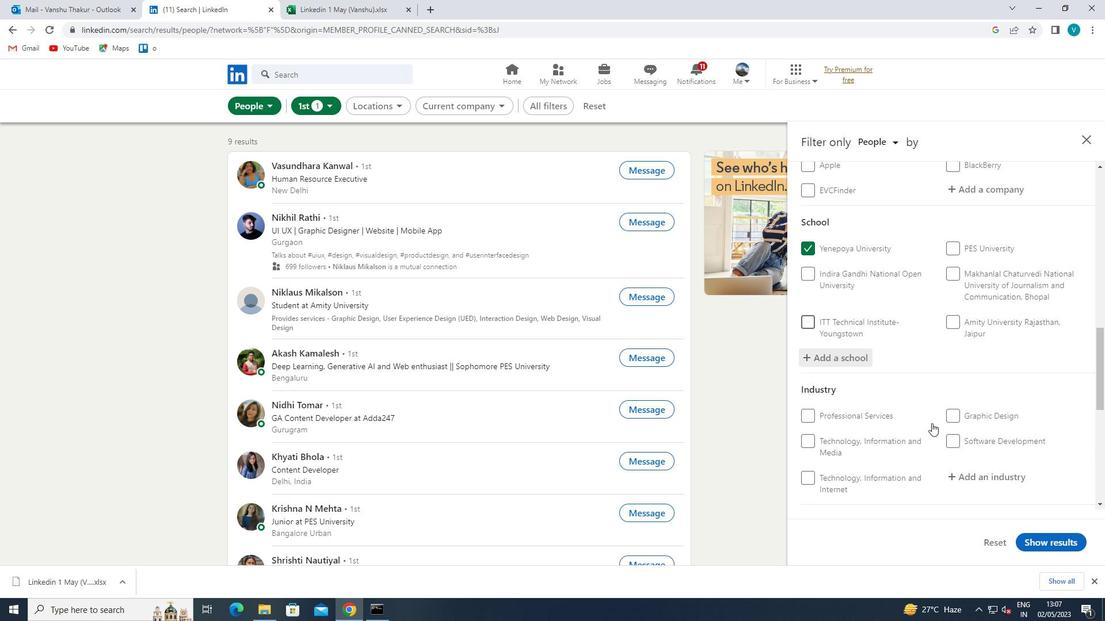 
Action: Mouse moved to (985, 326)
Screenshot: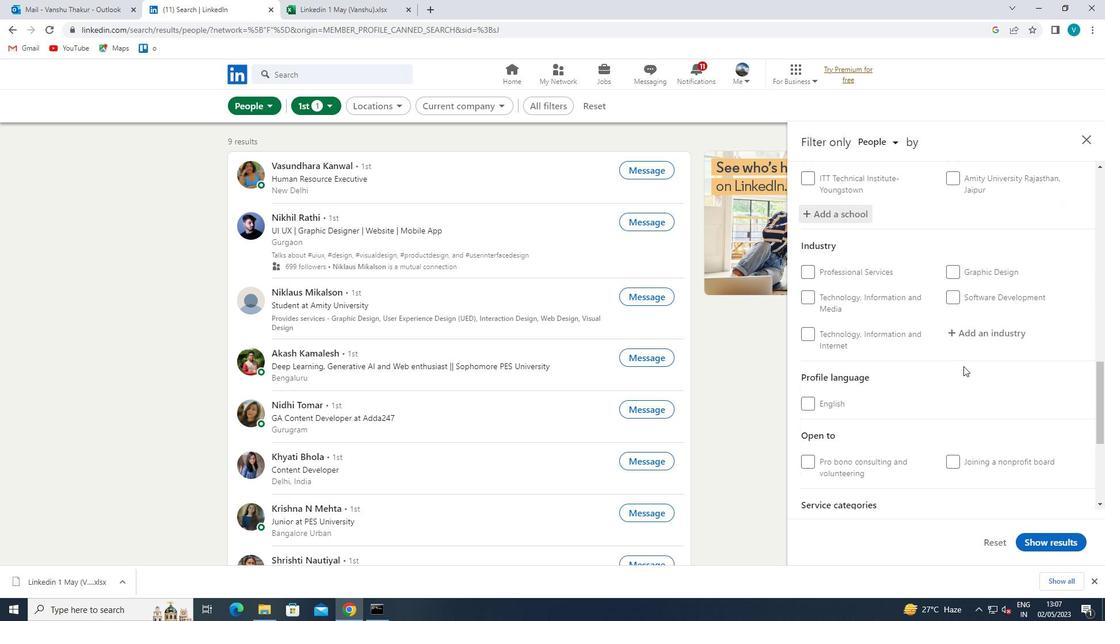 
Action: Mouse pressed left at (985, 326)
Screenshot: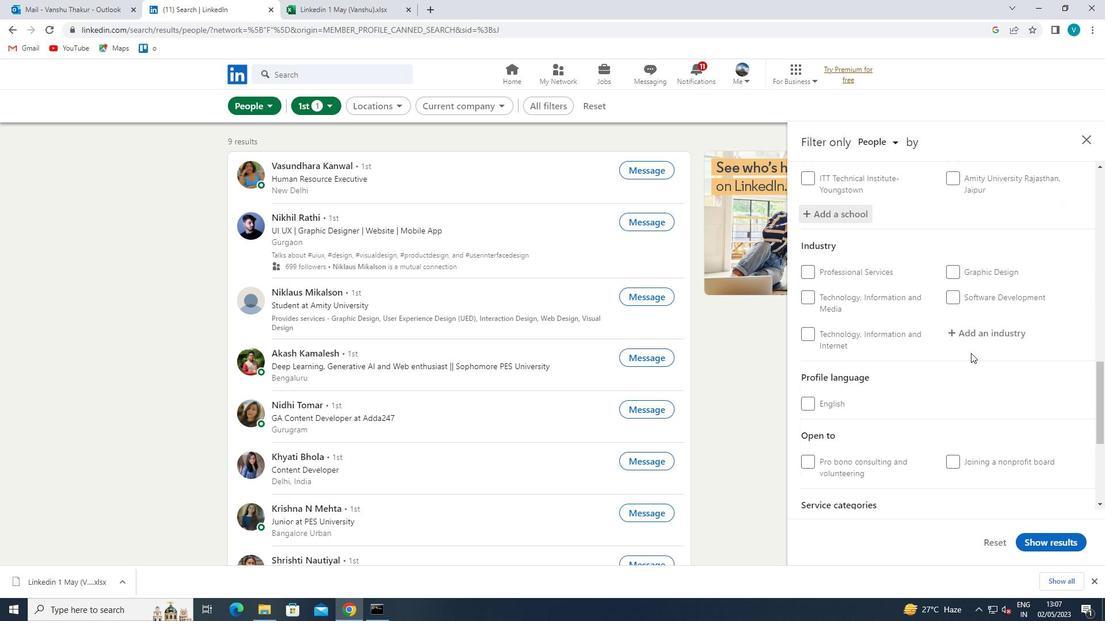 
Action: Key pressed <Key.shift>RELEGIU<Key.backspace>OUS<Key.space><Key.left><Key.left><Key.left><Key.left><Key.left><Key.left><Key.backspace>I<Key.right><Key.right><Key.right><Key.right>
Screenshot: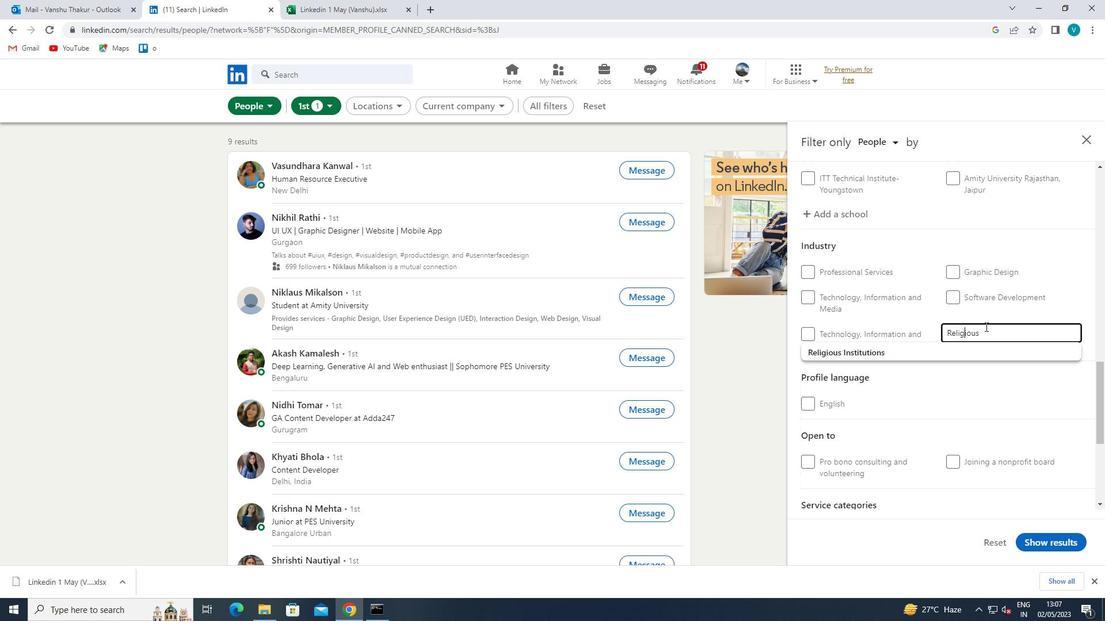 
Action: Mouse moved to (937, 347)
Screenshot: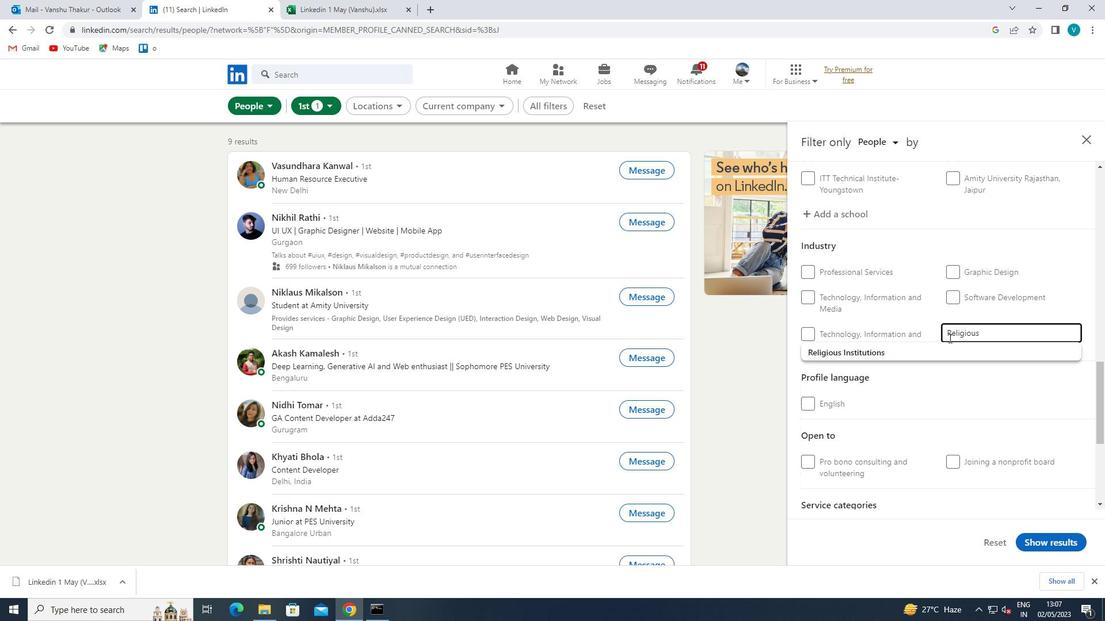 
Action: Mouse pressed left at (937, 347)
Screenshot: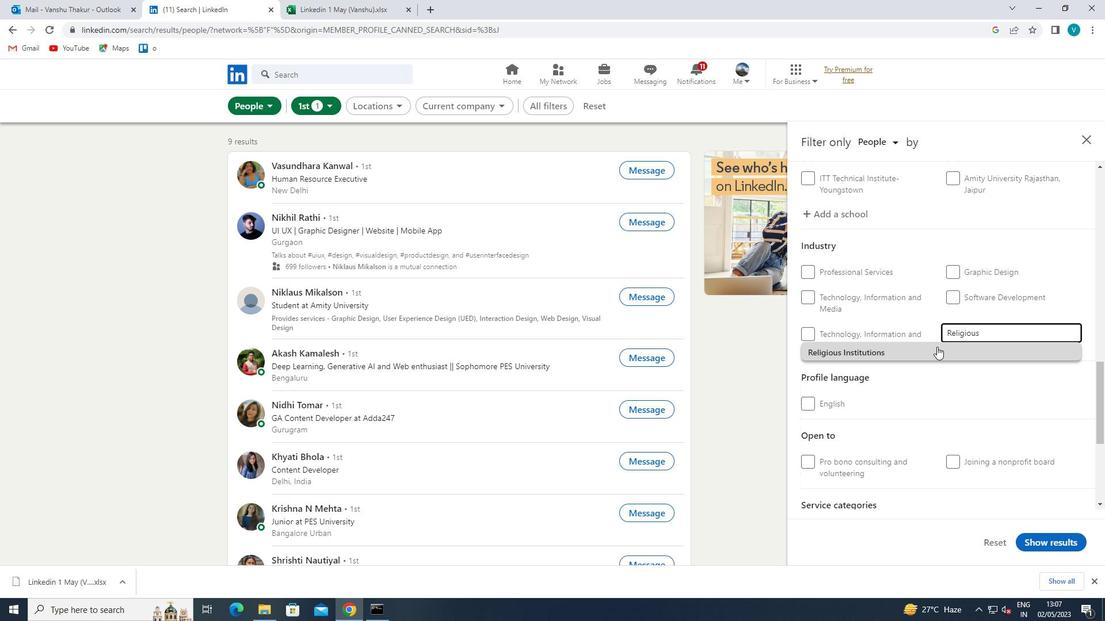 
Action: Mouse moved to (935, 348)
Screenshot: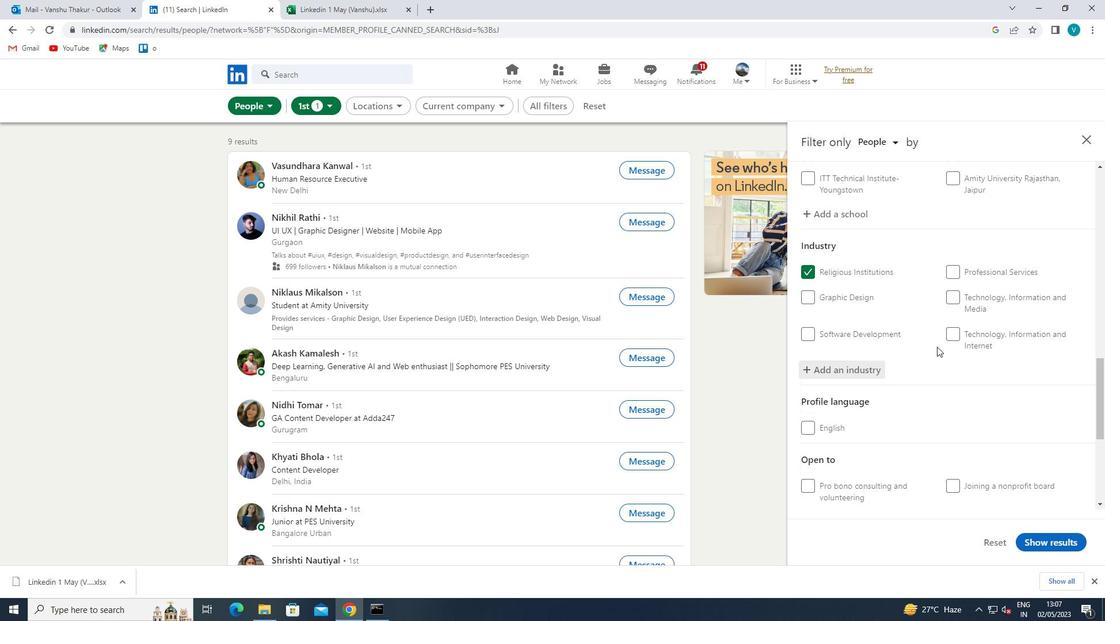 
Action: Mouse scrolled (935, 347) with delta (0, 0)
Screenshot: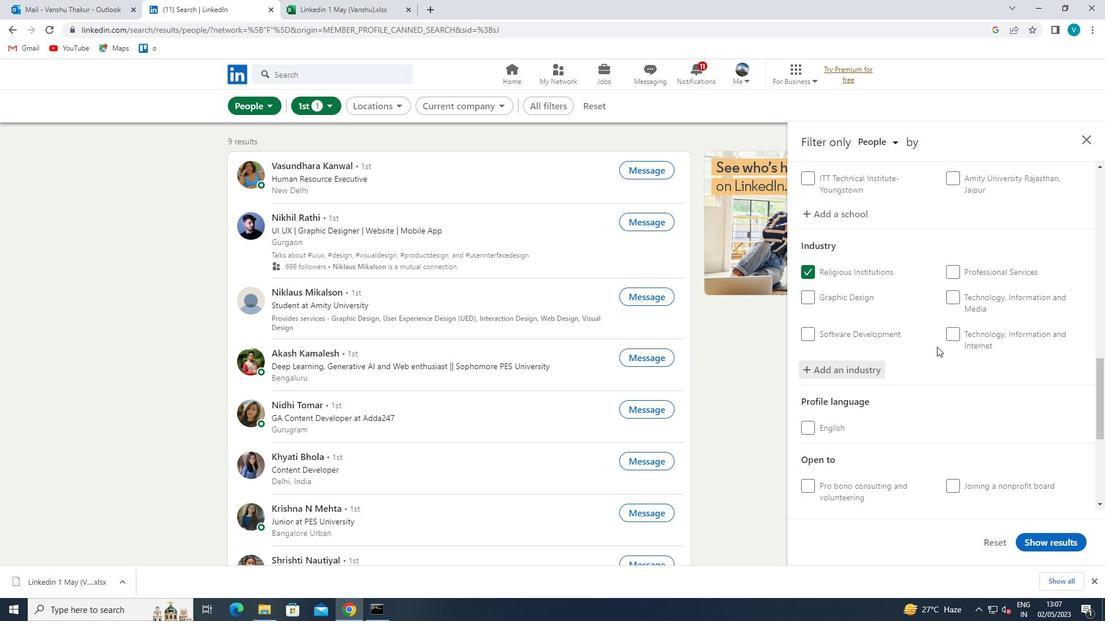 
Action: Mouse scrolled (935, 347) with delta (0, 0)
Screenshot: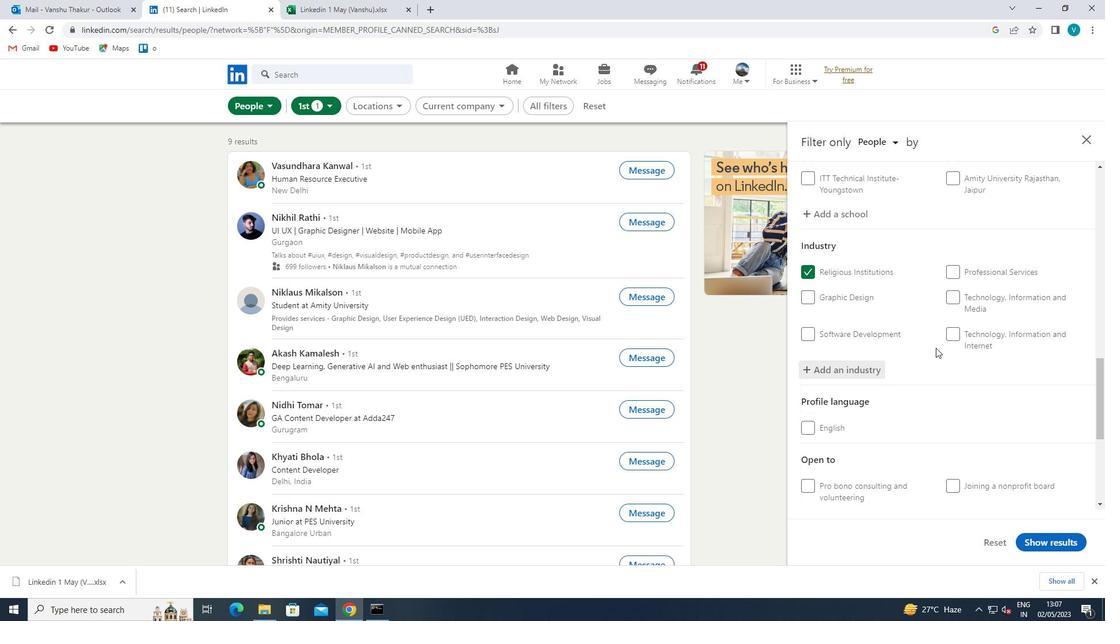 
Action: Mouse scrolled (935, 347) with delta (0, 0)
Screenshot: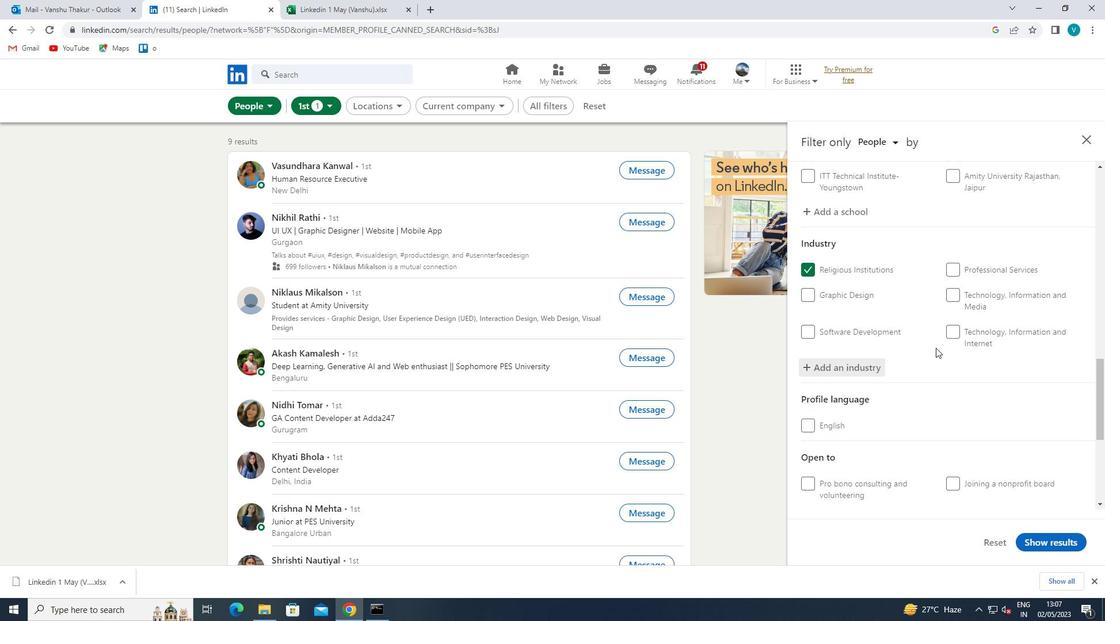 
Action: Mouse moved to (935, 348)
Screenshot: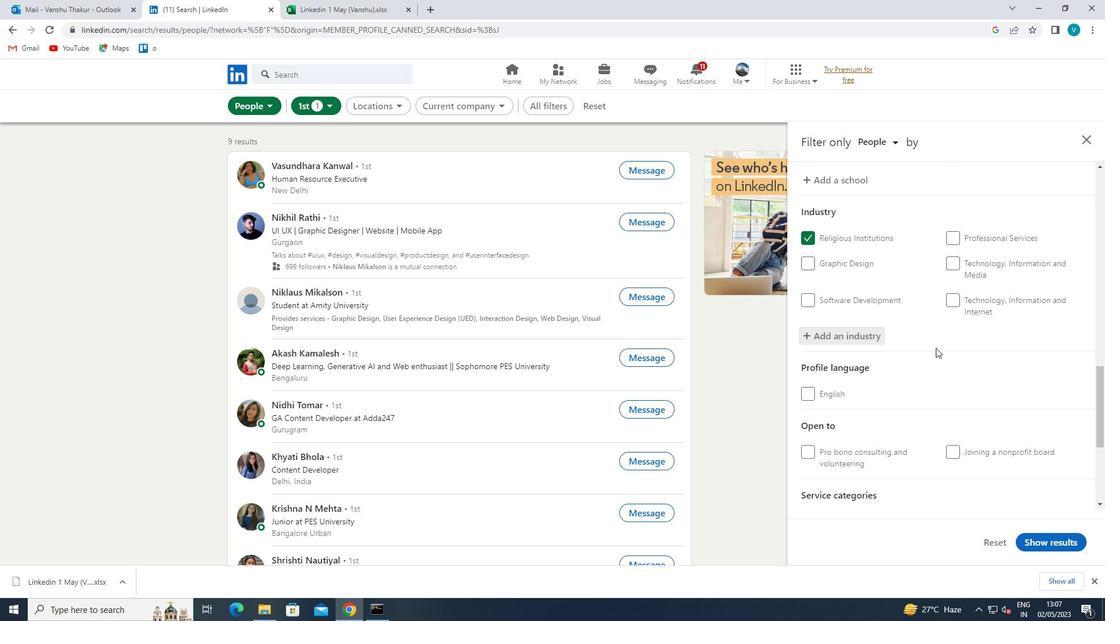 
Action: Mouse scrolled (935, 348) with delta (0, 0)
Screenshot: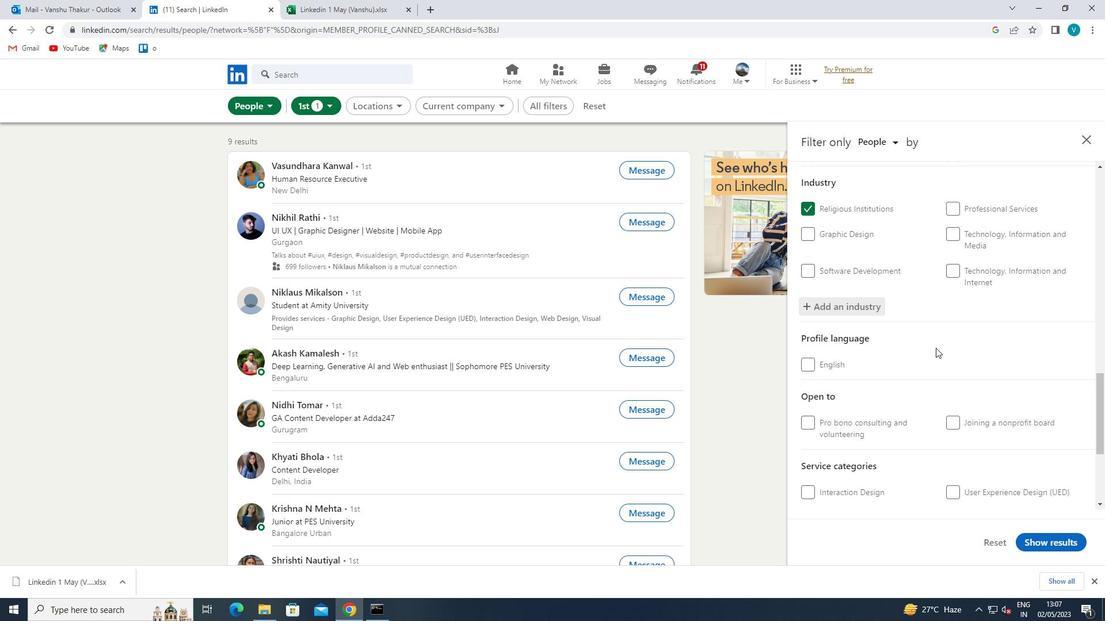 
Action: Mouse moved to (965, 377)
Screenshot: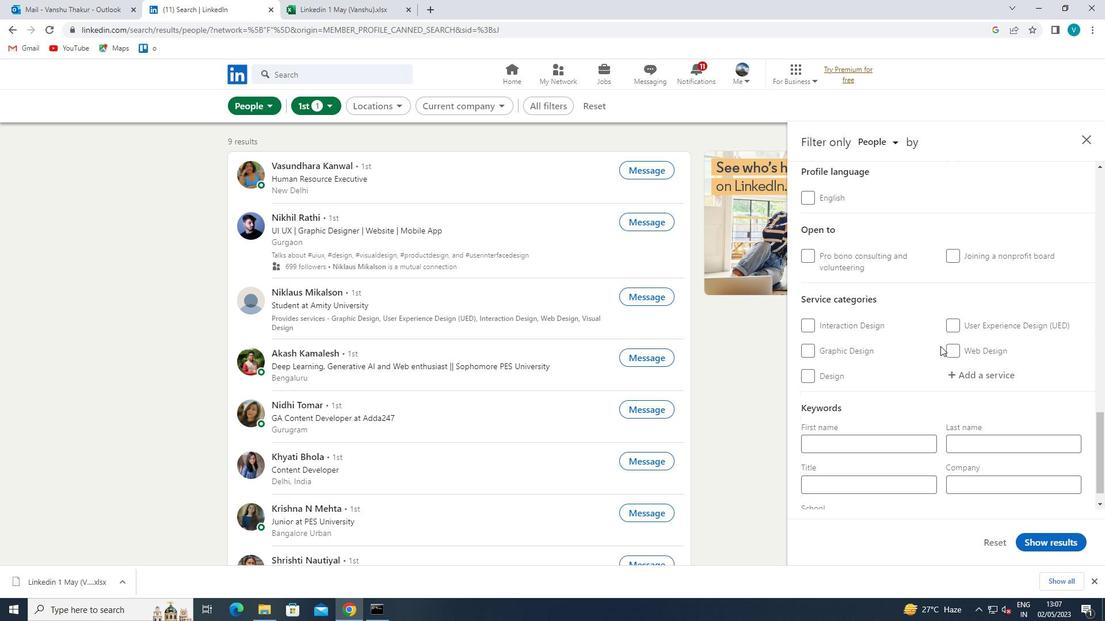 
Action: Mouse pressed left at (965, 377)
Screenshot: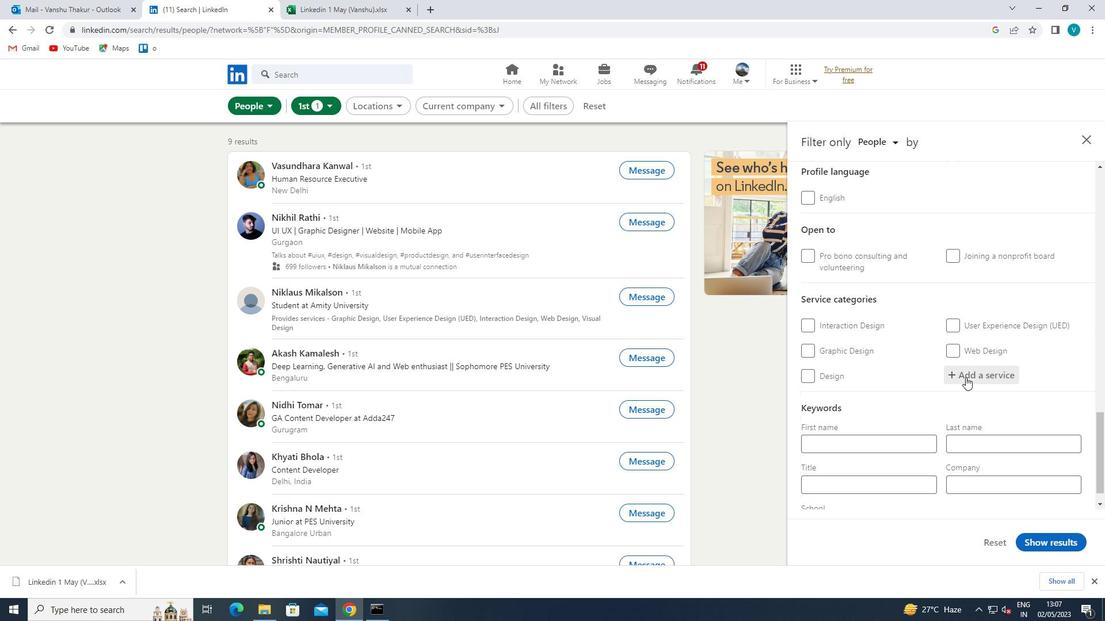 
Action: Key pressed <Key.shift>PUBLIC<Key.space>
Screenshot: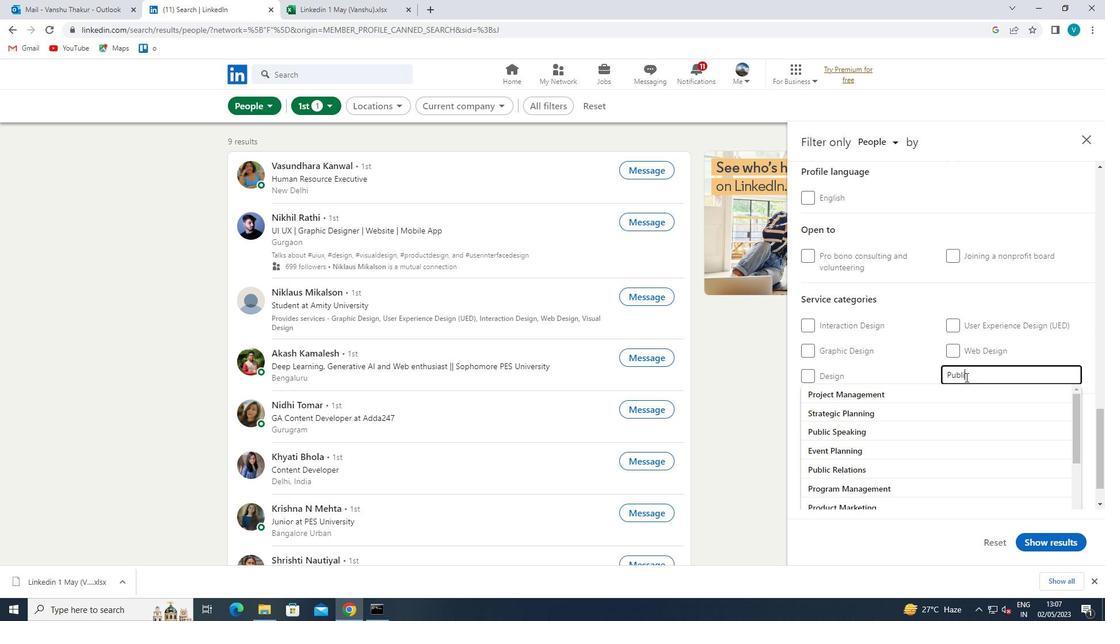 
Action: Mouse moved to (932, 390)
Screenshot: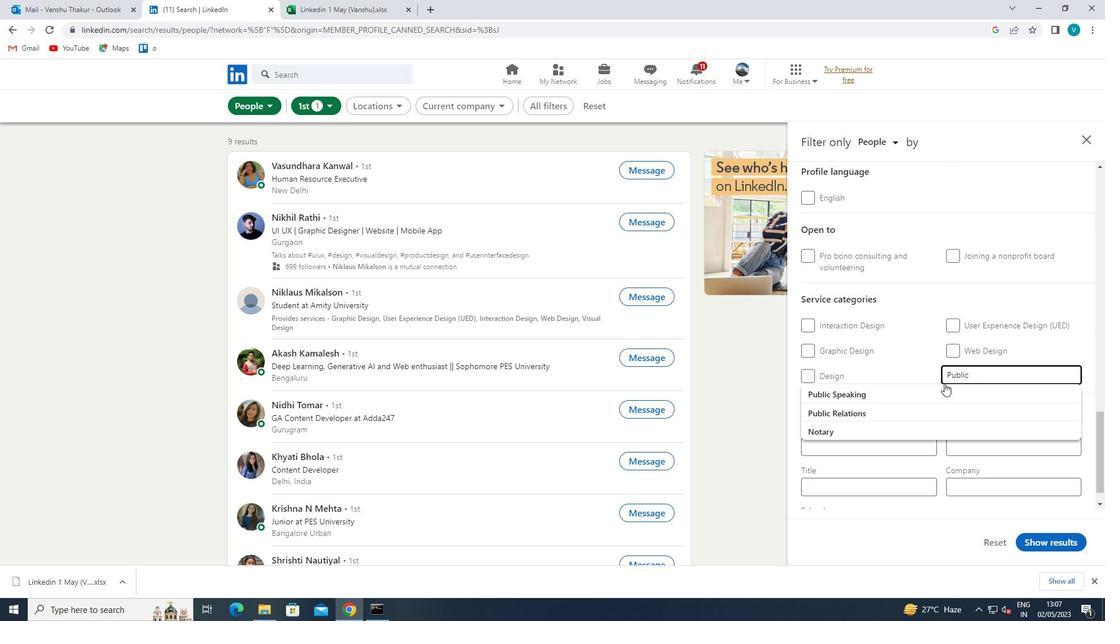
Action: Mouse pressed left at (932, 390)
Screenshot: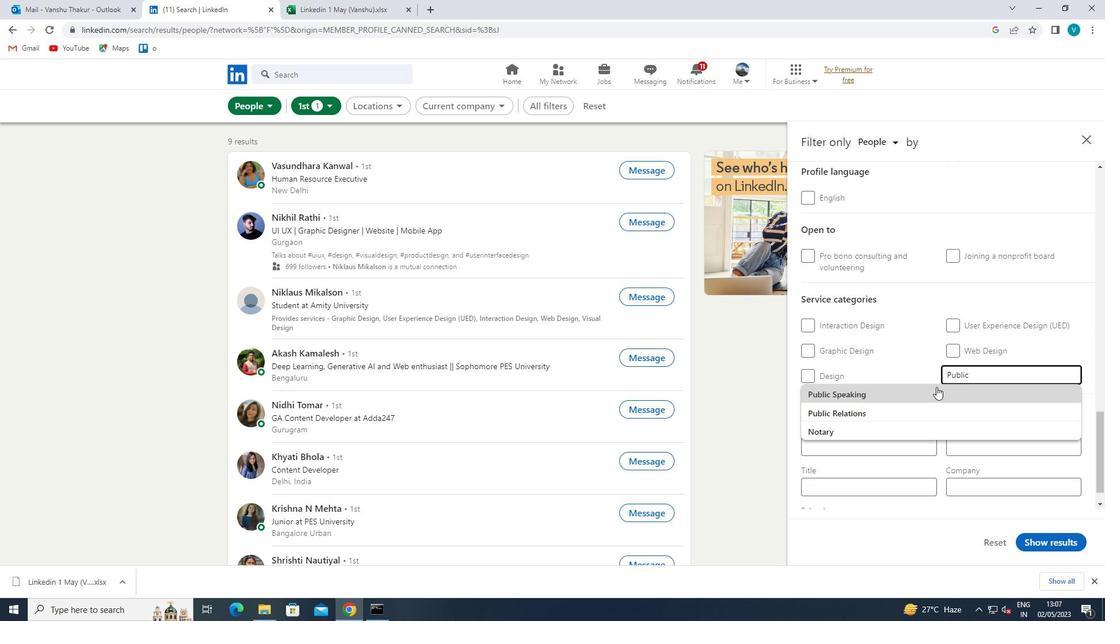 
Action: Mouse moved to (931, 390)
Screenshot: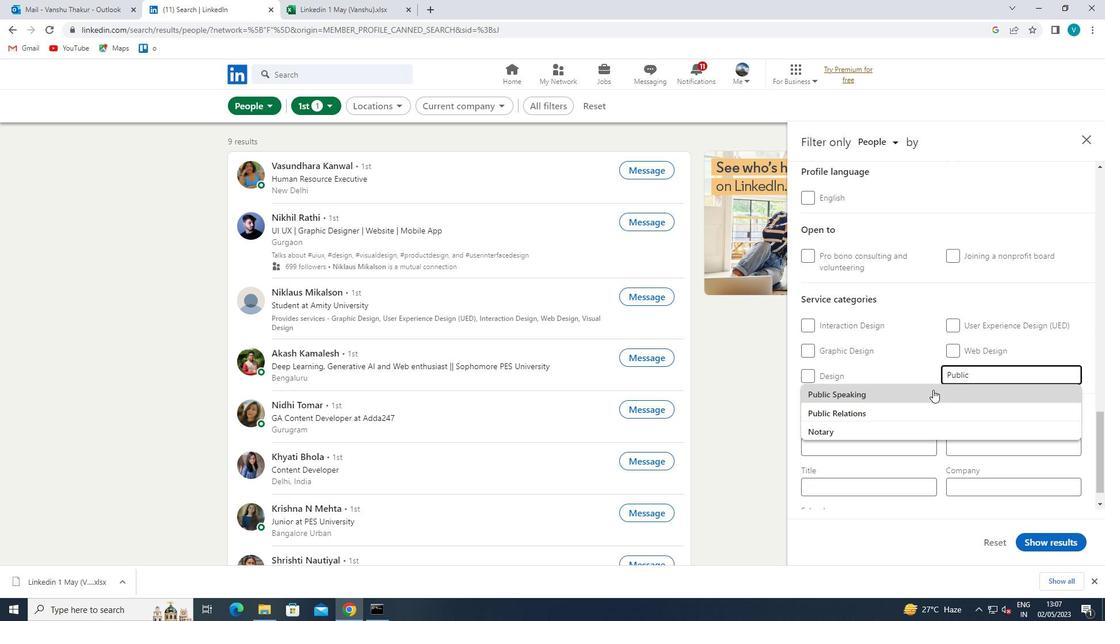 
Action: Mouse scrolled (931, 389) with delta (0, 0)
Screenshot: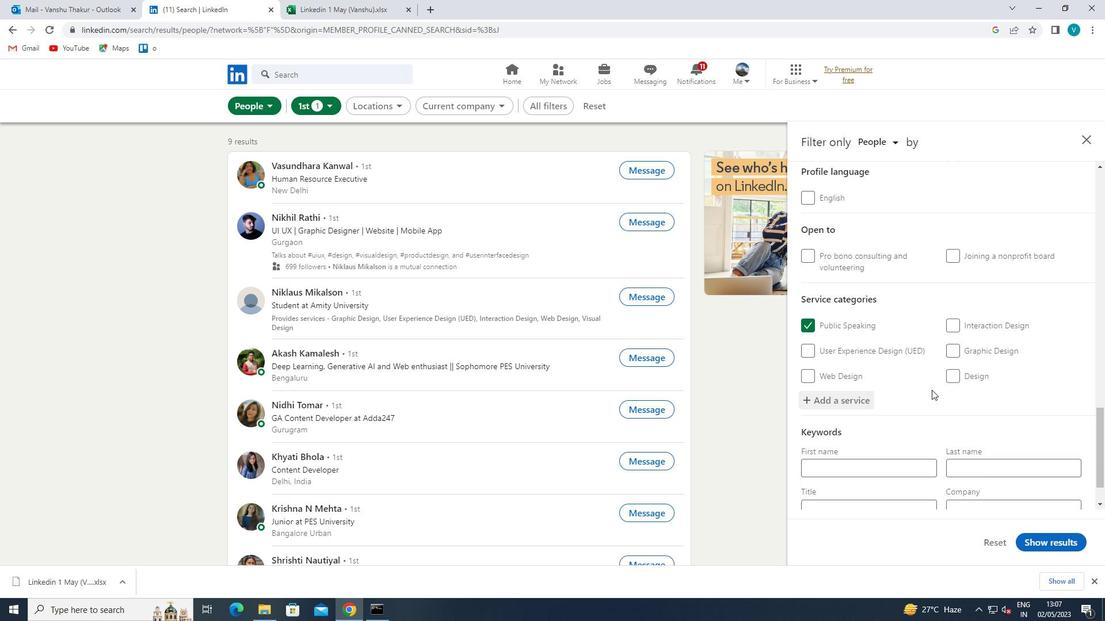 
Action: Mouse moved to (931, 390)
Screenshot: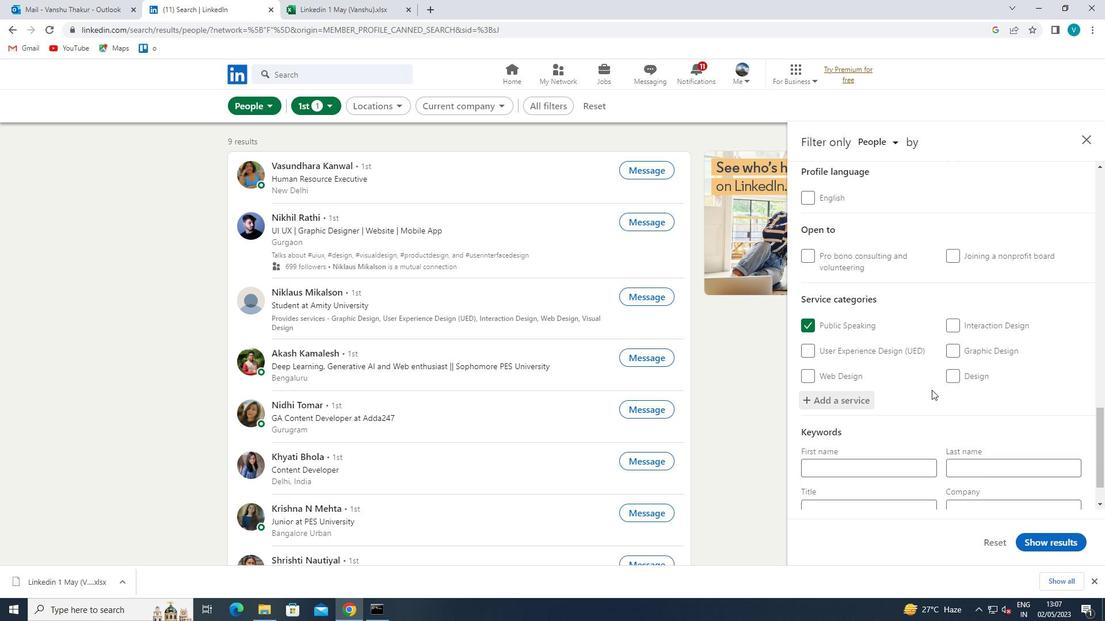 
Action: Mouse scrolled (931, 389) with delta (0, 0)
Screenshot: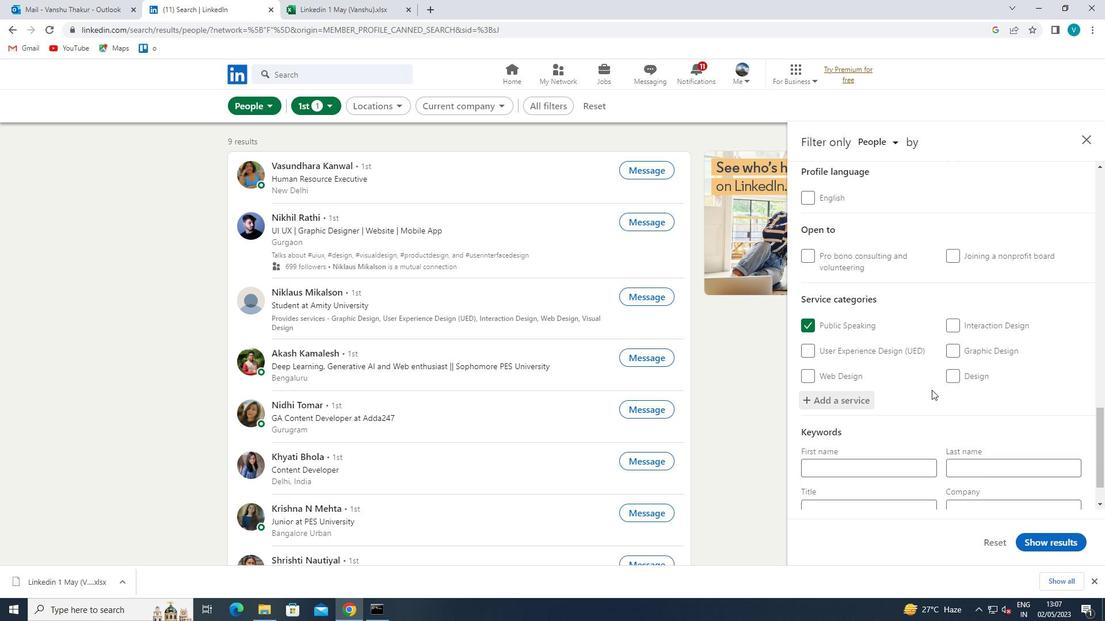 
Action: Mouse moved to (930, 396)
Screenshot: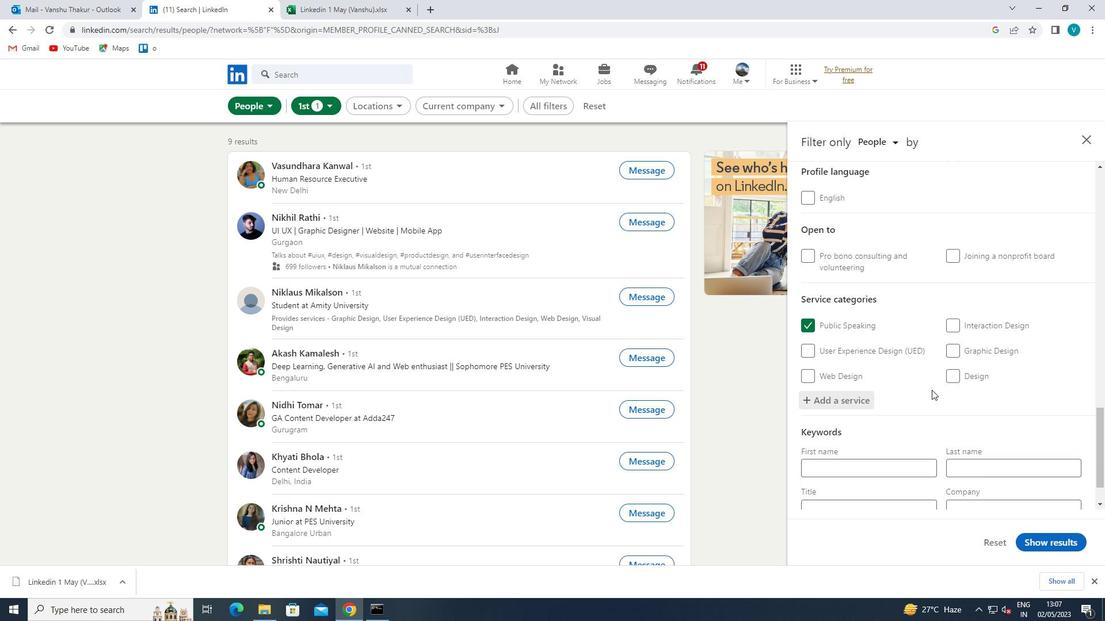 
Action: Mouse scrolled (930, 395) with delta (0, 0)
Screenshot: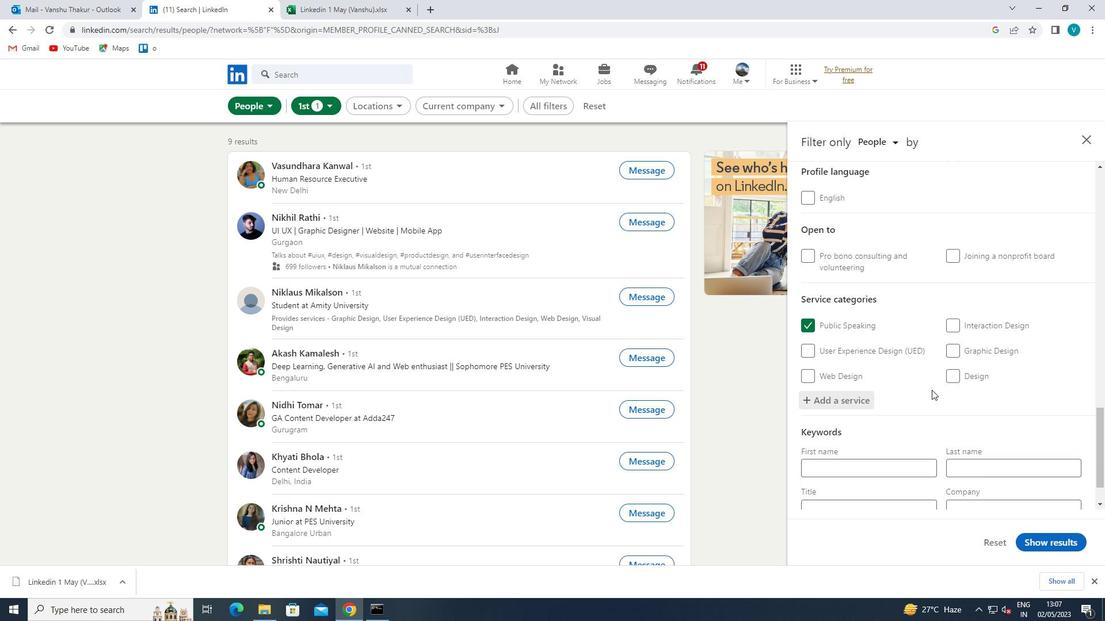 
Action: Mouse moved to (929, 398)
Screenshot: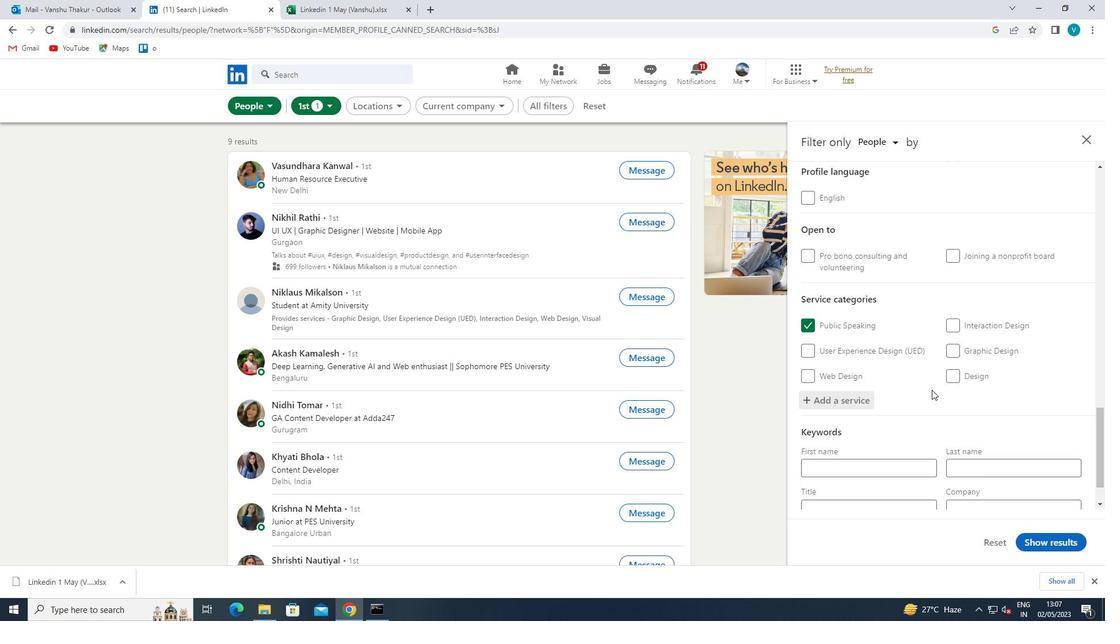 
Action: Mouse scrolled (929, 397) with delta (0, 0)
Screenshot: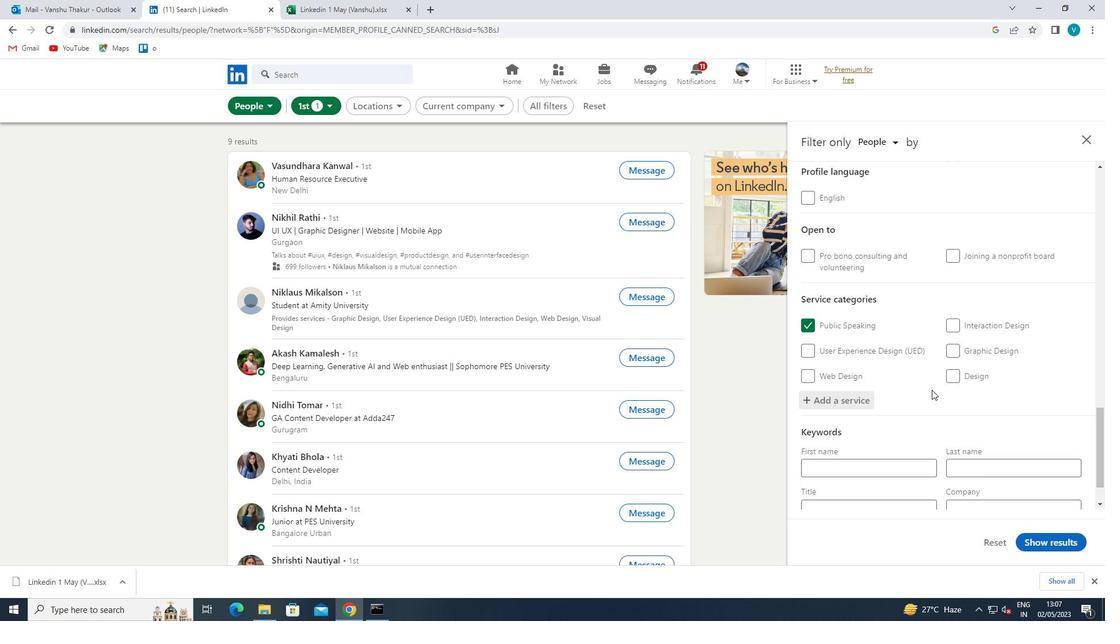 
Action: Mouse moved to (905, 466)
Screenshot: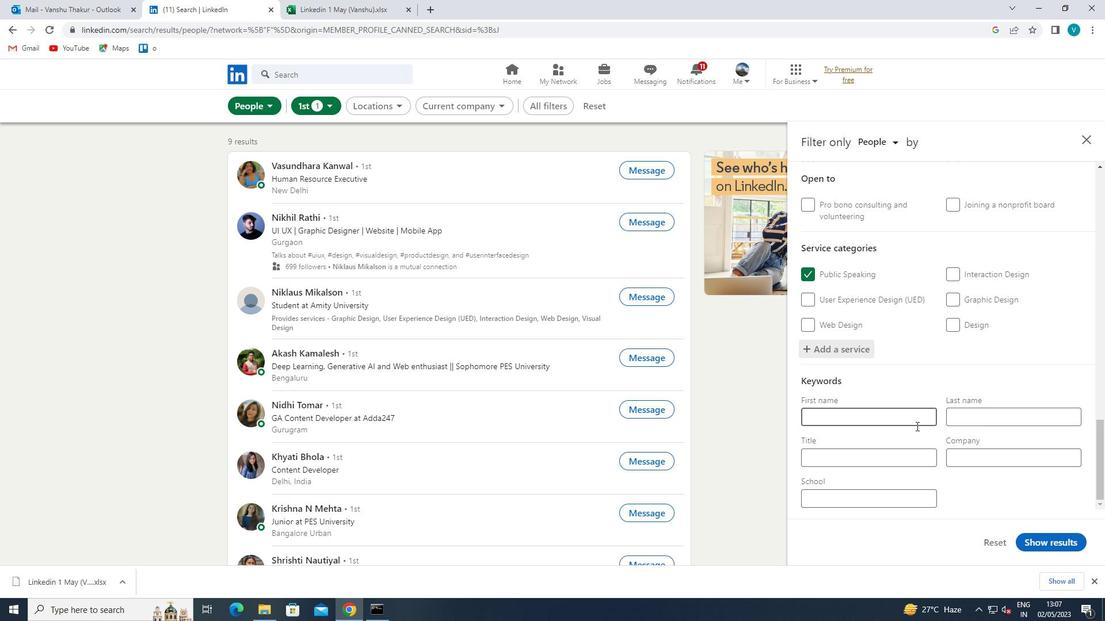 
Action: Mouse pressed left at (905, 466)
Screenshot: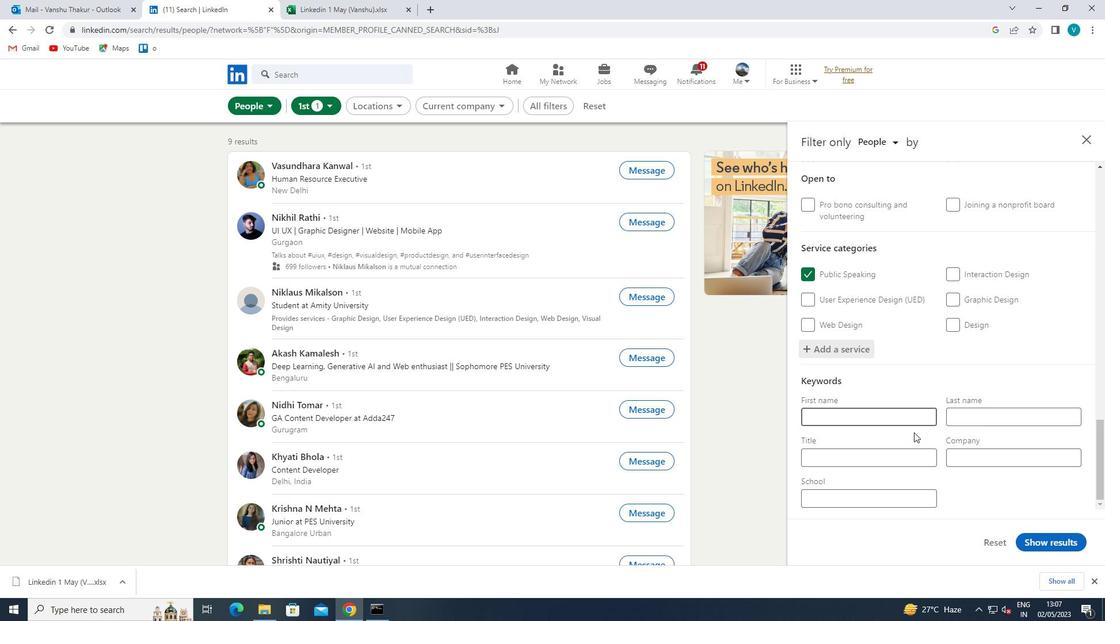 
Action: Key pressed <Key.shift>PORTER<Key.space>
Screenshot: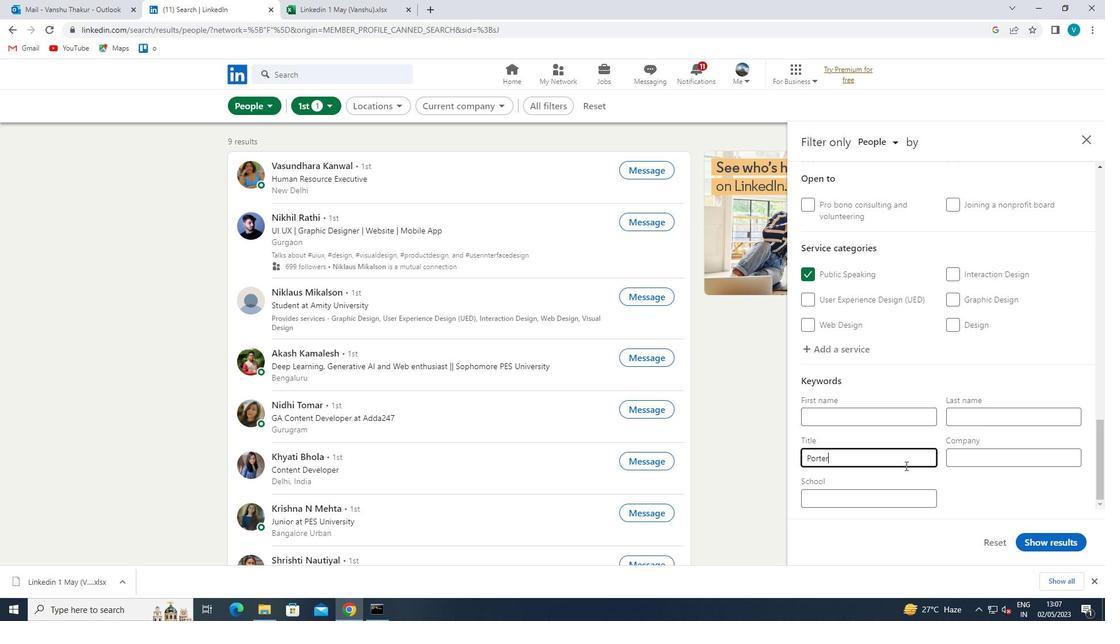 
Action: Mouse moved to (1027, 539)
Screenshot: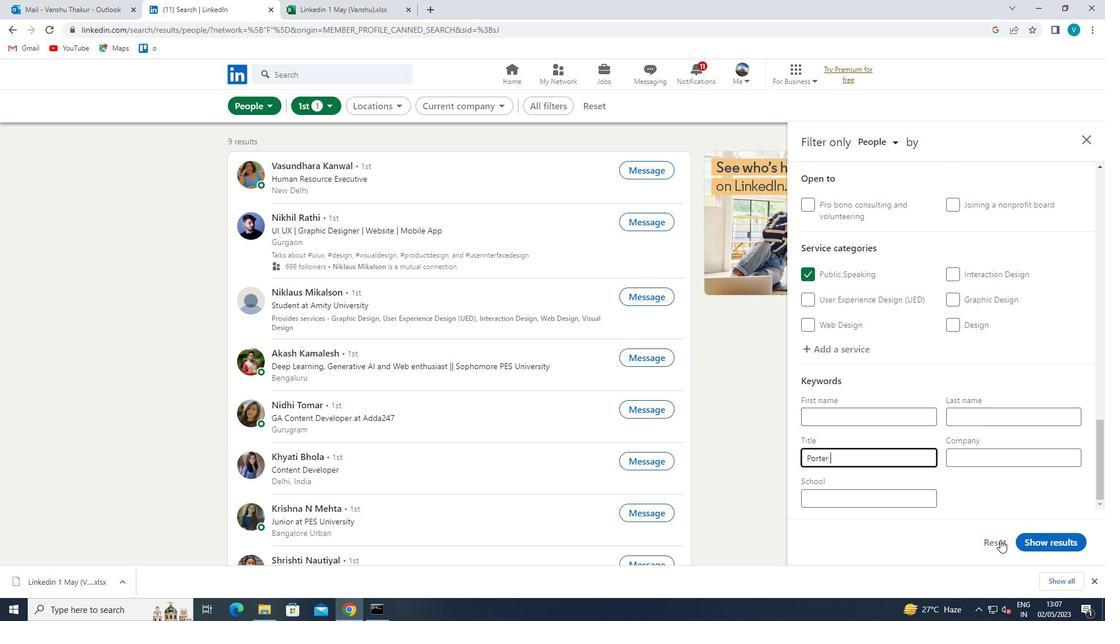 
Action: Mouse pressed left at (1027, 539)
Screenshot: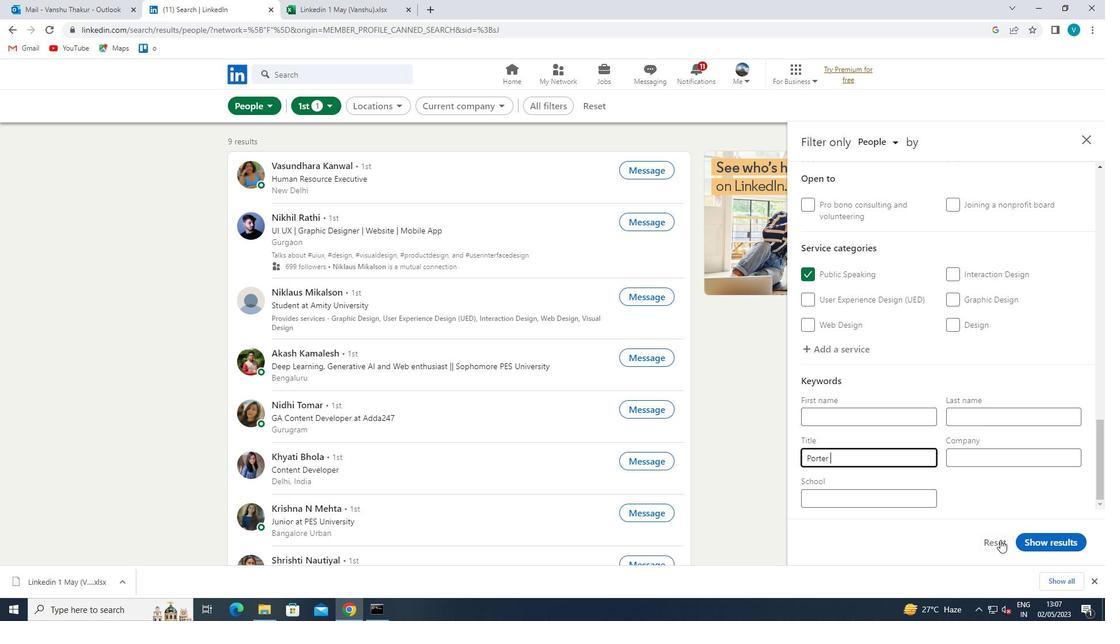 
Action: Mouse moved to (1027, 539)
Screenshot: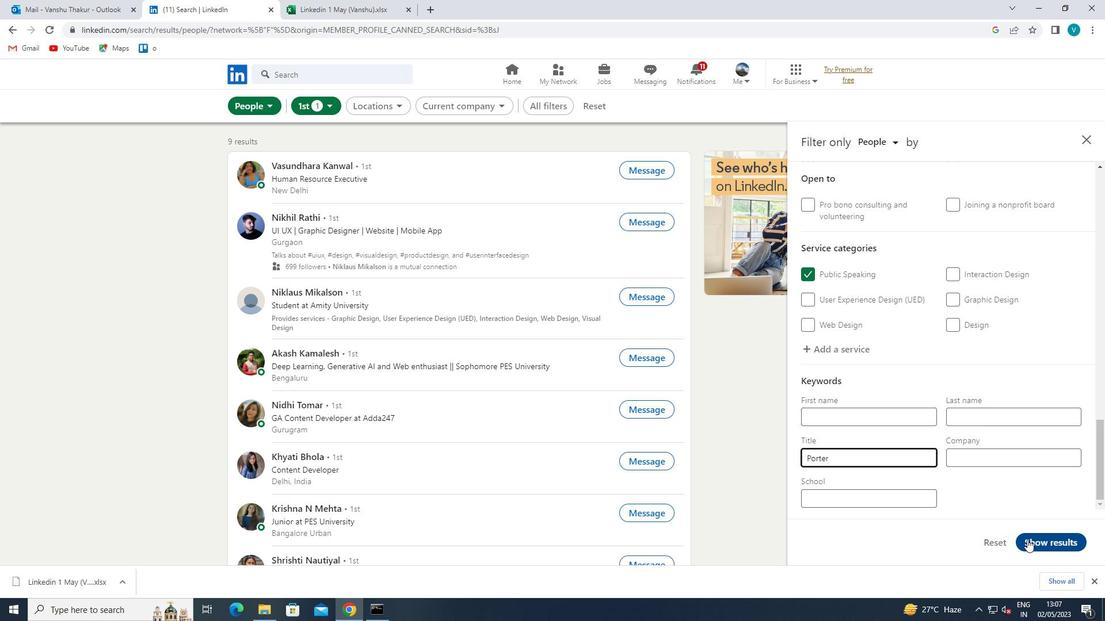 
